 Task: Find connections with filter location La Sierpe with filter topic #creativitywith filter profile language Spanish with filter current company Luxoft with filter school Easwari Engineering College(SRM Group) with filter industry Tobacco Manufacturing with filter service category Web Design with filter keywords title Overseer
Action: Mouse moved to (569, 76)
Screenshot: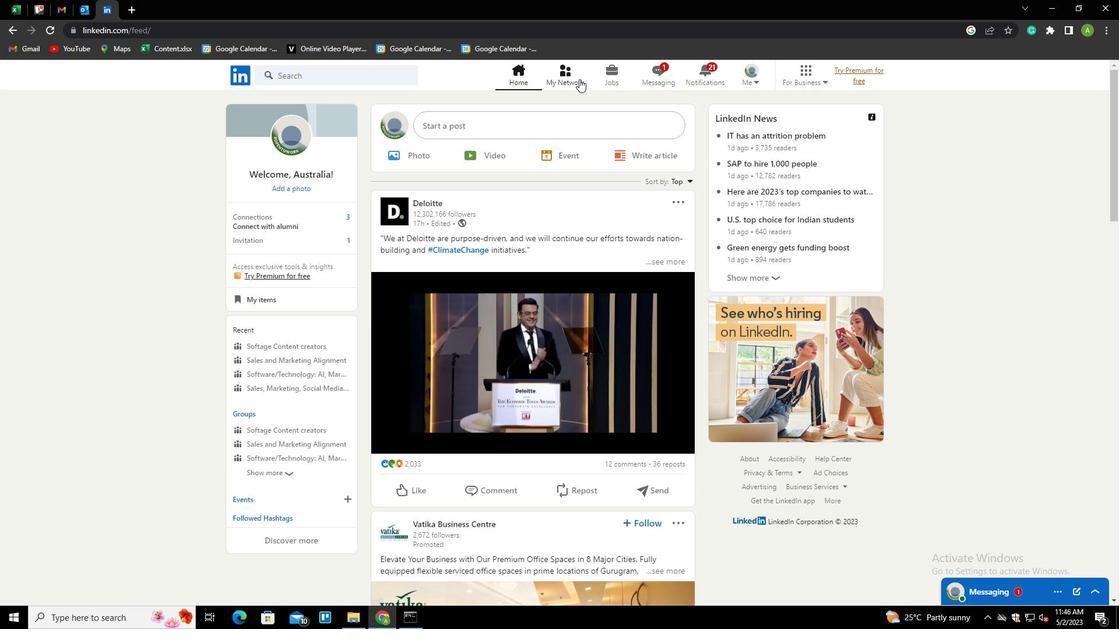 
Action: Mouse pressed left at (569, 76)
Screenshot: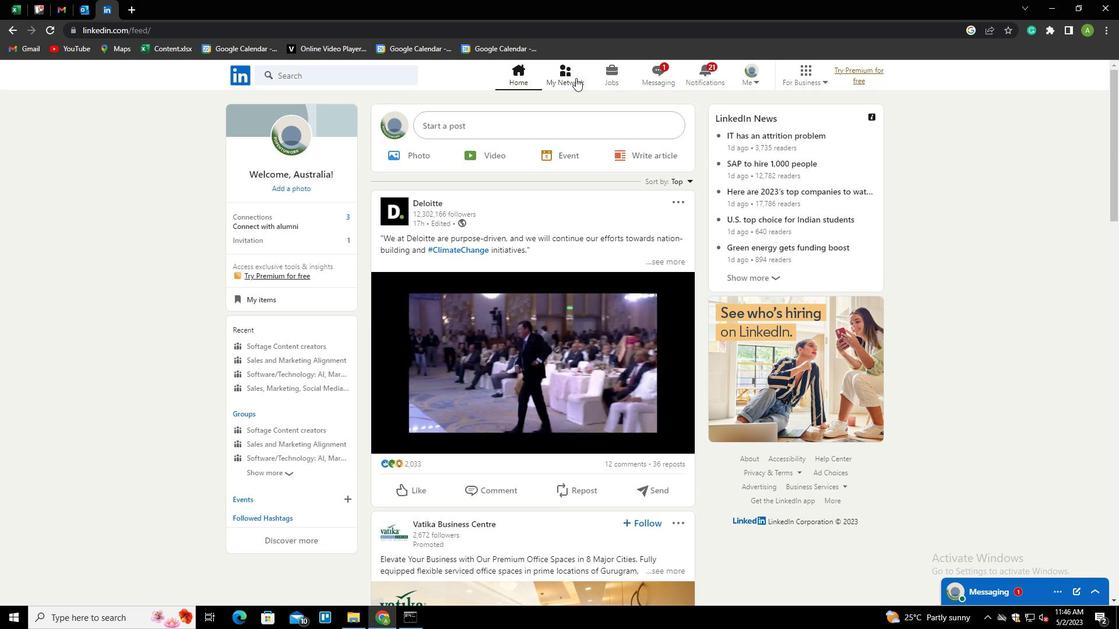 
Action: Mouse moved to (310, 135)
Screenshot: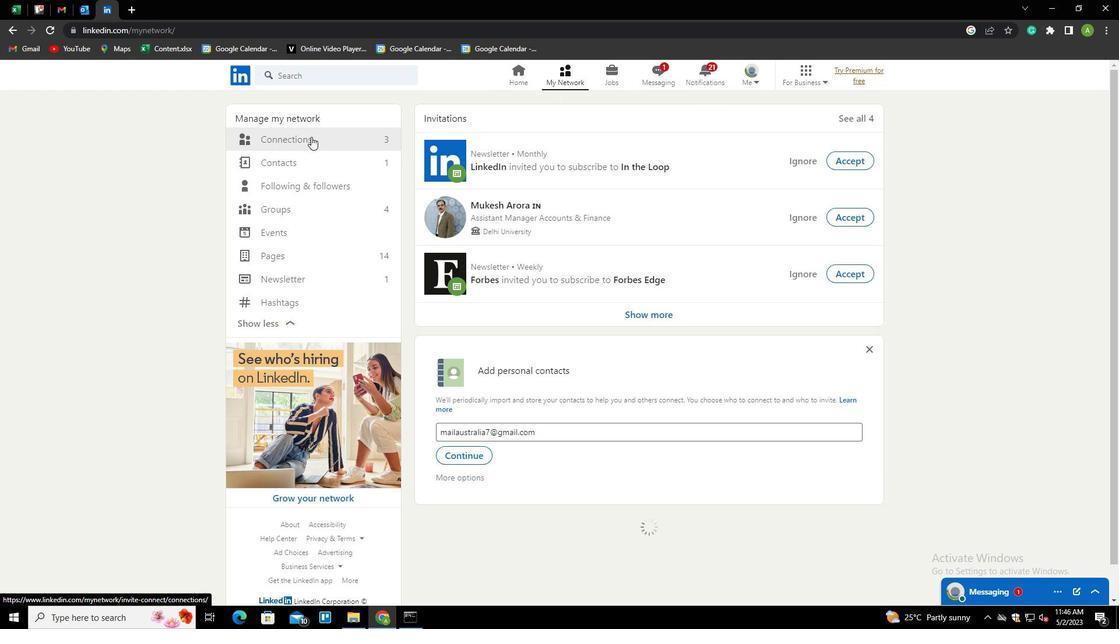 
Action: Mouse pressed left at (310, 135)
Screenshot: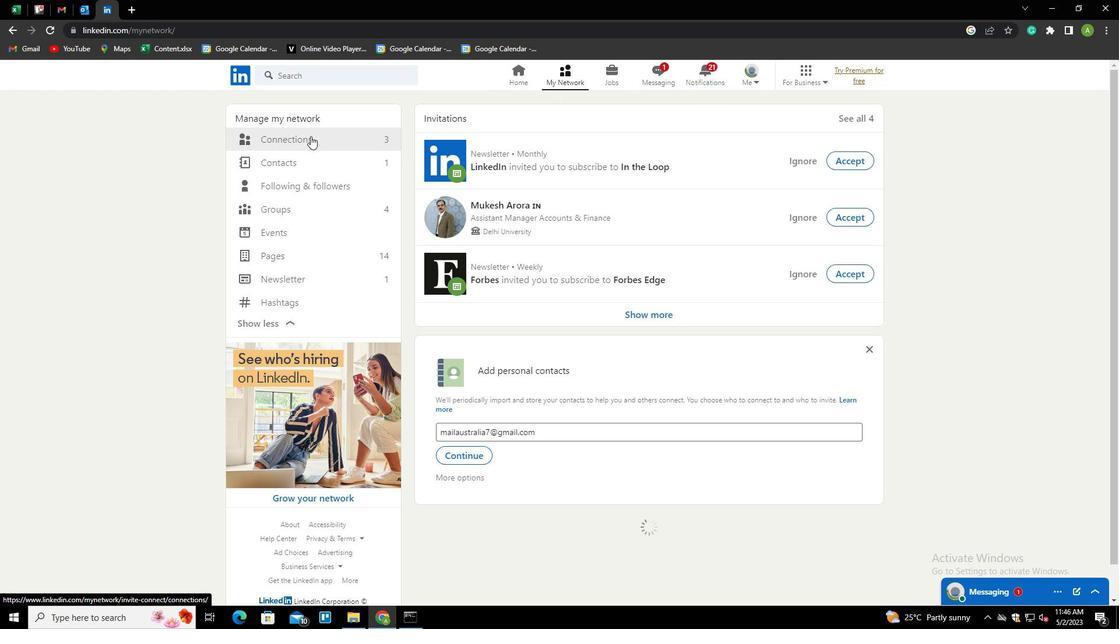 
Action: Mouse moved to (655, 138)
Screenshot: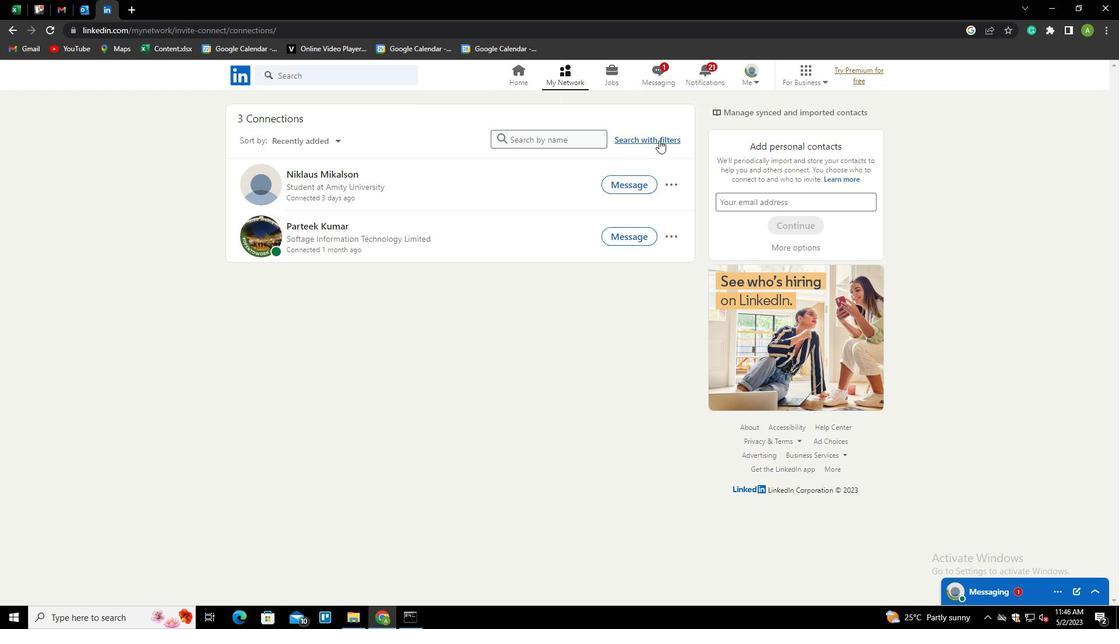 
Action: Mouse pressed left at (655, 138)
Screenshot: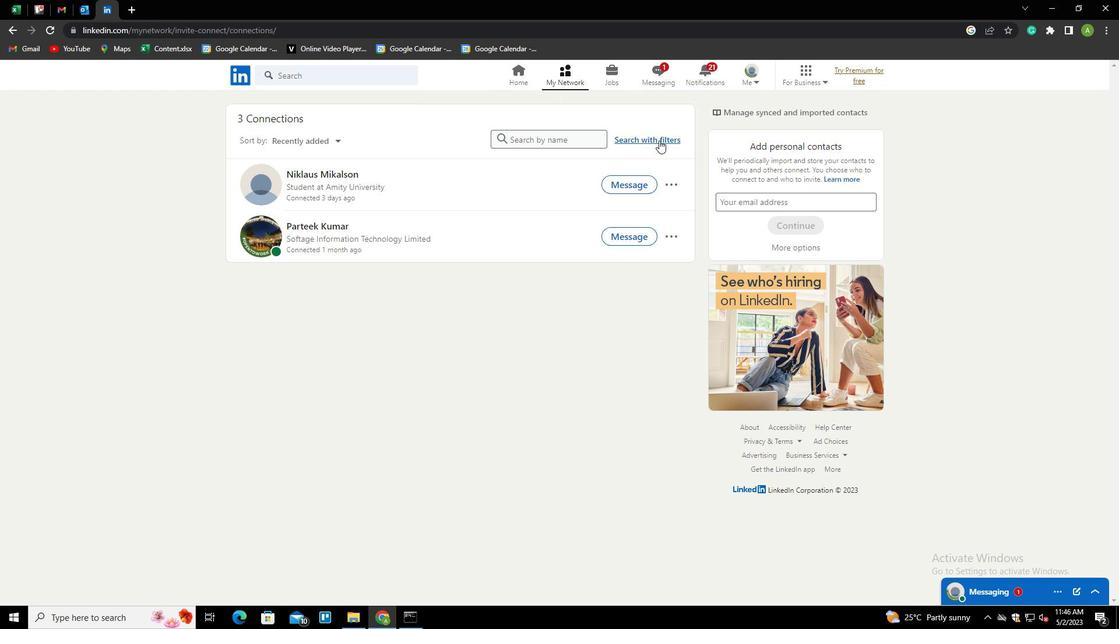 
Action: Mouse moved to (591, 104)
Screenshot: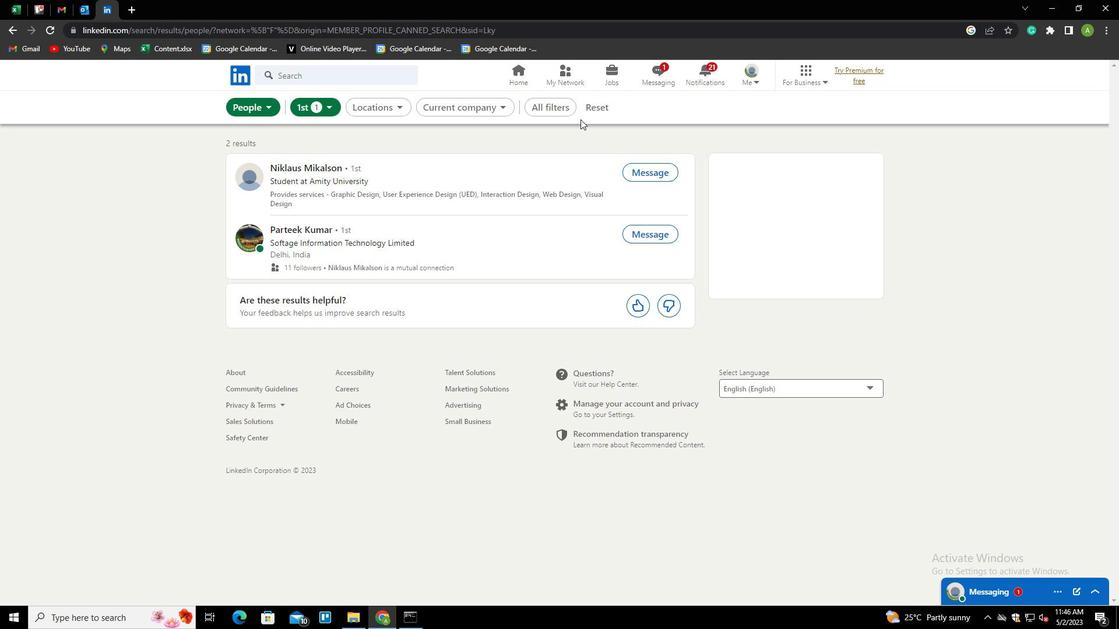 
Action: Mouse pressed left at (591, 104)
Screenshot: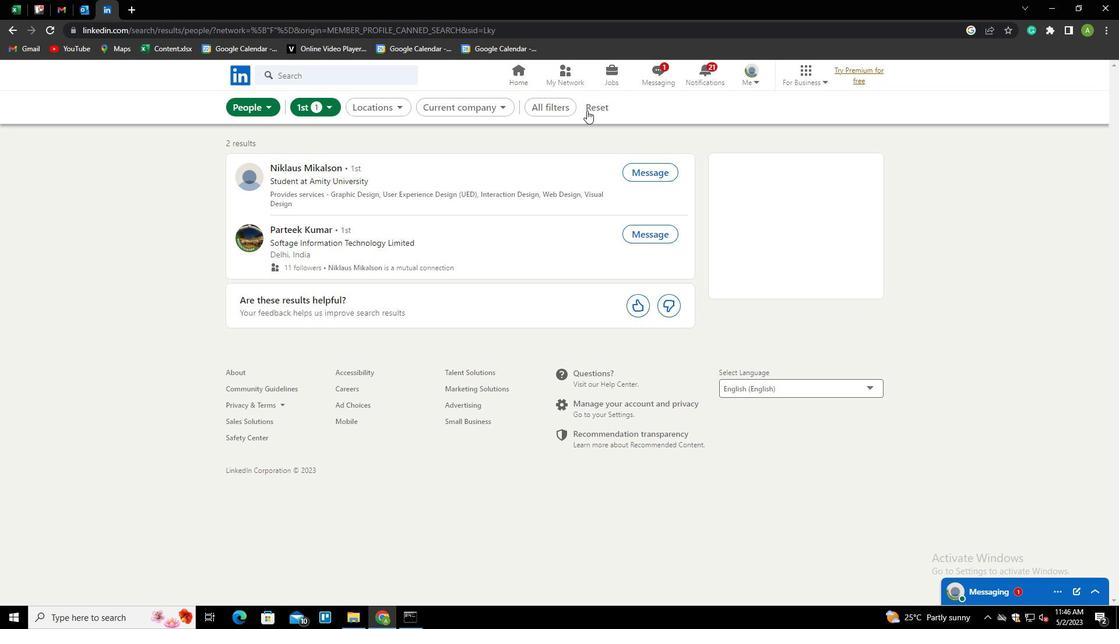 
Action: Mouse moved to (567, 107)
Screenshot: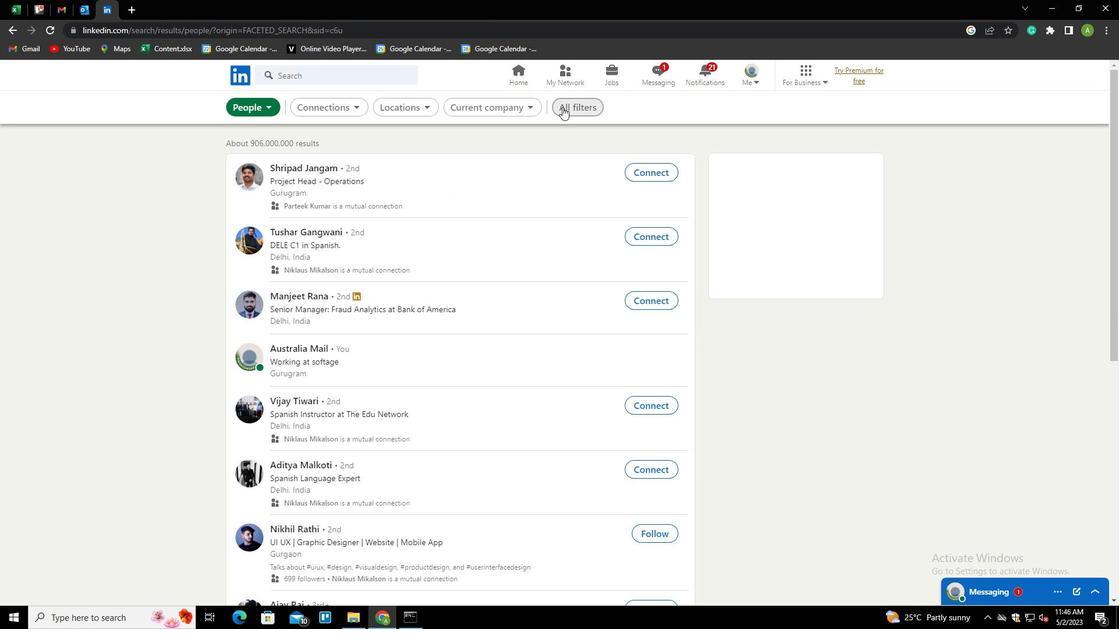 
Action: Mouse pressed left at (567, 107)
Screenshot: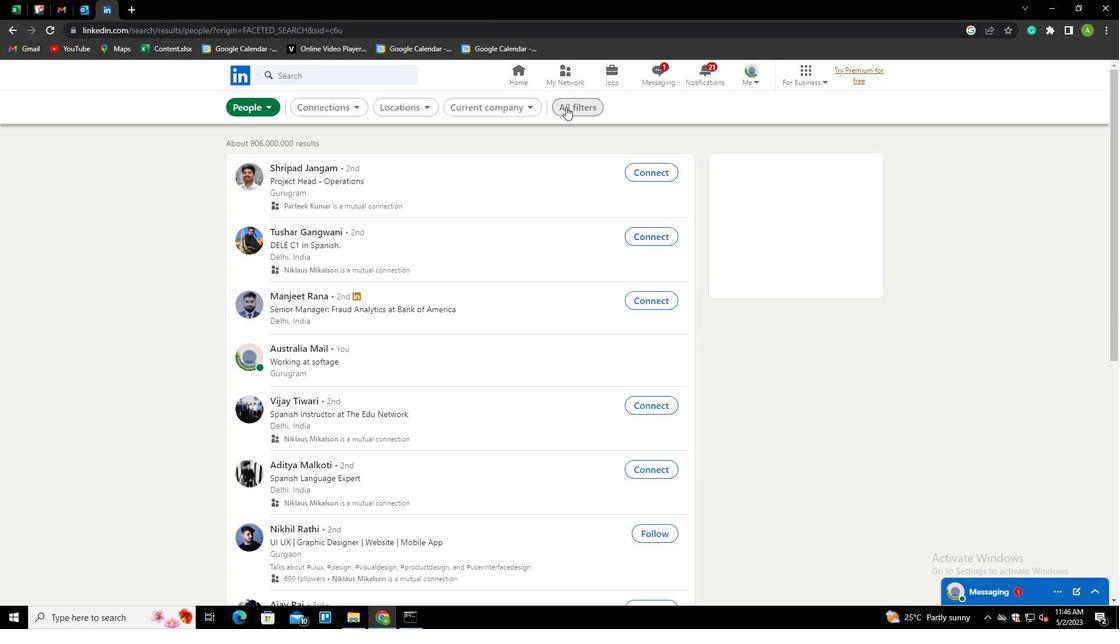 
Action: Mouse moved to (957, 296)
Screenshot: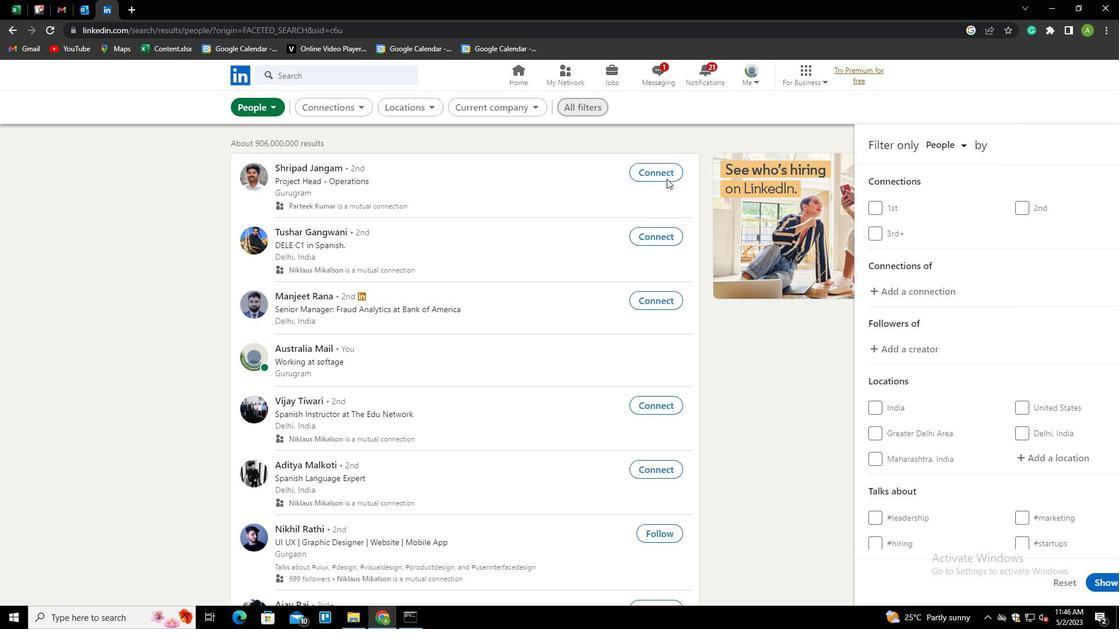 
Action: Mouse scrolled (957, 296) with delta (0, 0)
Screenshot: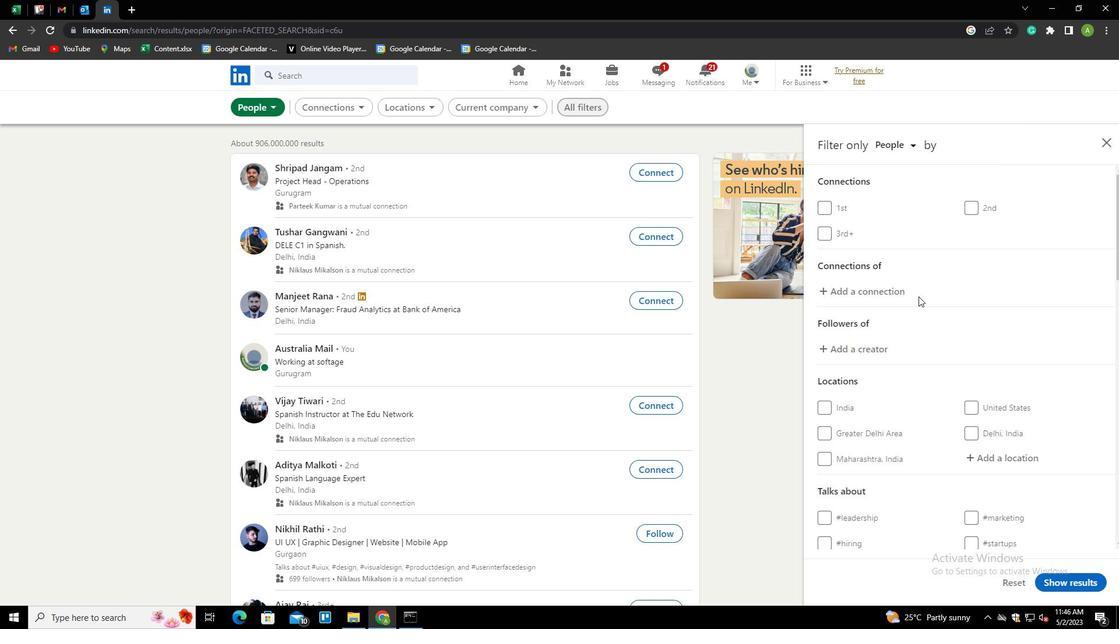 
Action: Mouse scrolled (957, 296) with delta (0, 0)
Screenshot: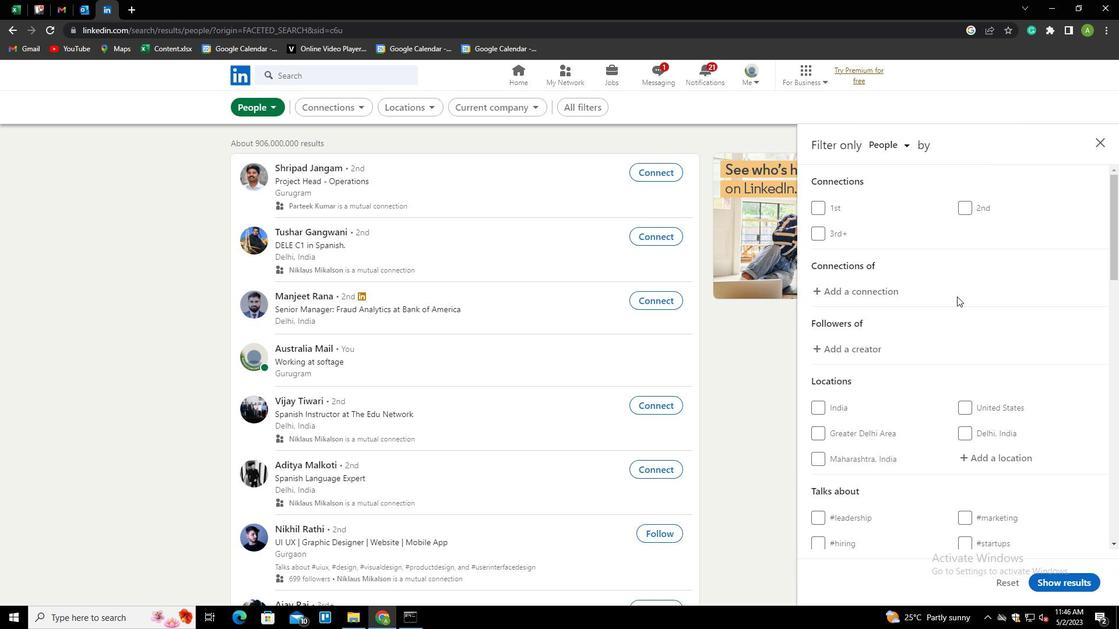 
Action: Mouse scrolled (957, 296) with delta (0, 0)
Screenshot: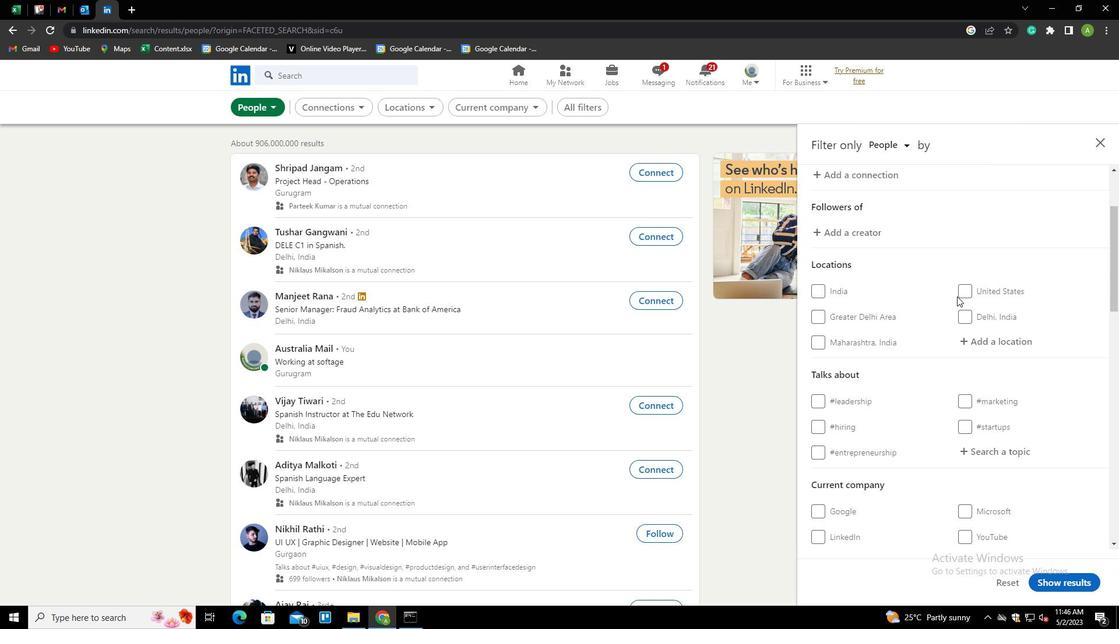 
Action: Mouse moved to (980, 281)
Screenshot: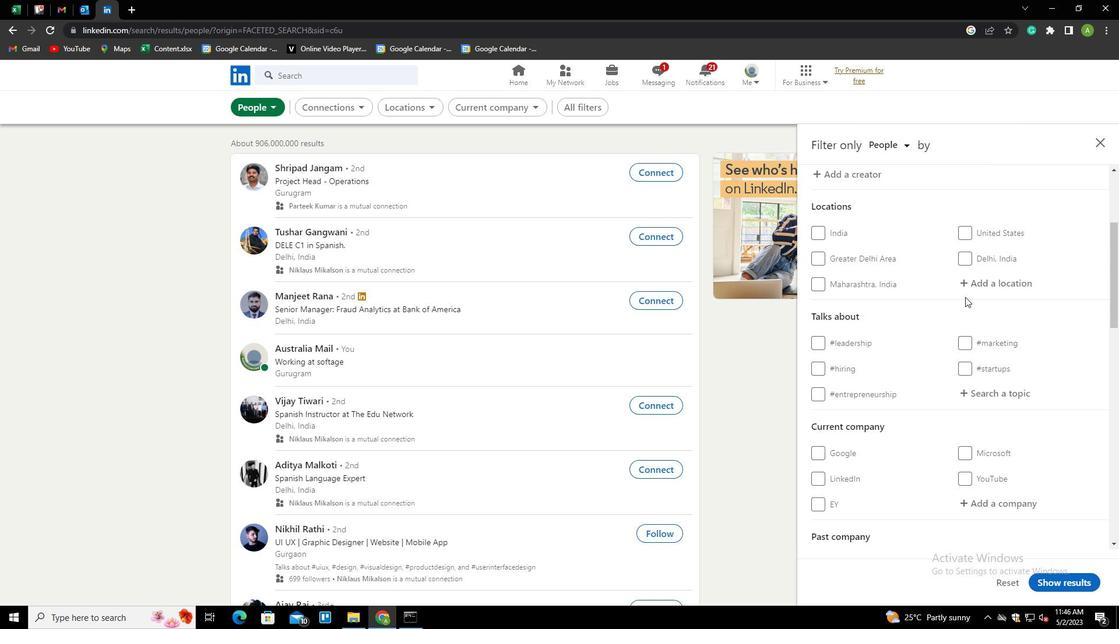 
Action: Mouse pressed left at (980, 281)
Screenshot: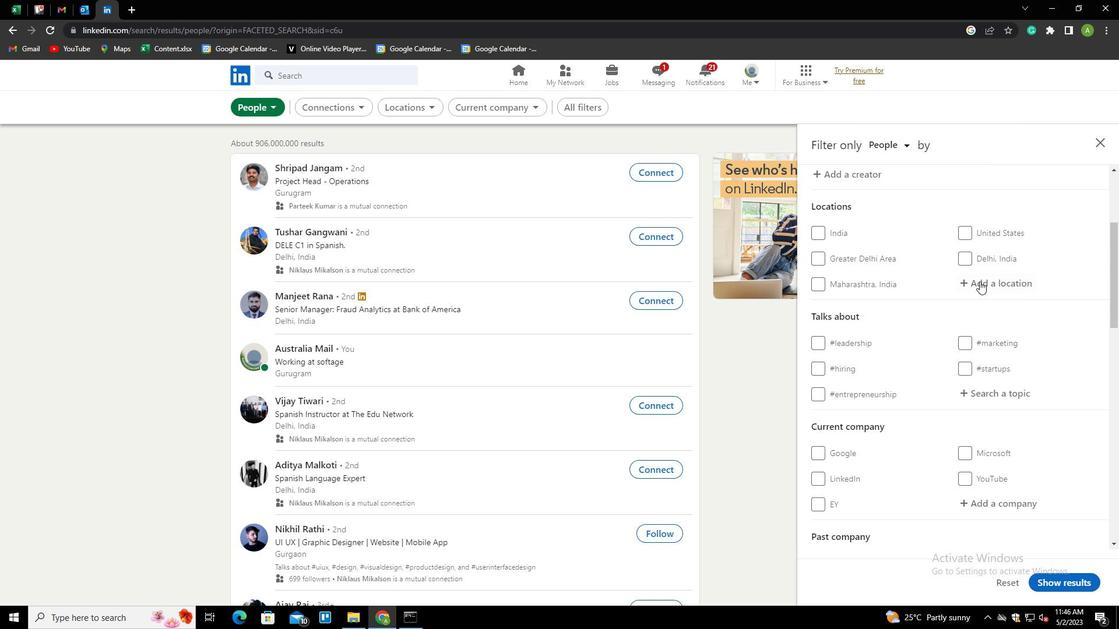 
Action: Key pressed <Key.shift>LA<Key.space><Key.shift>SIERPE<Key.down><Key.down><Key.enter>
Screenshot: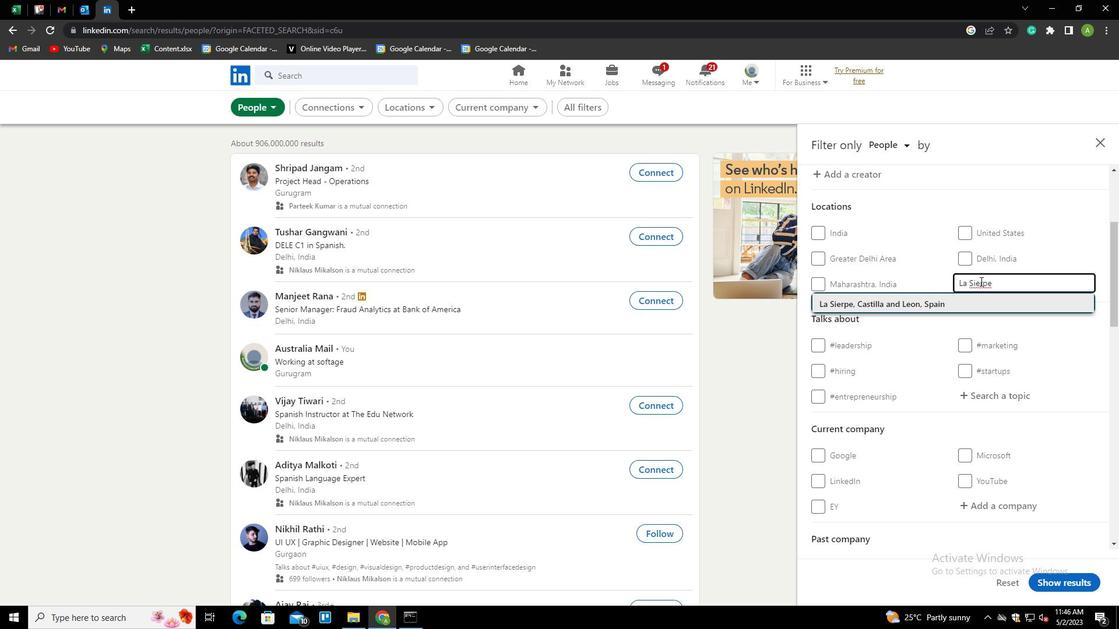 
Action: Mouse scrolled (980, 281) with delta (0, 0)
Screenshot: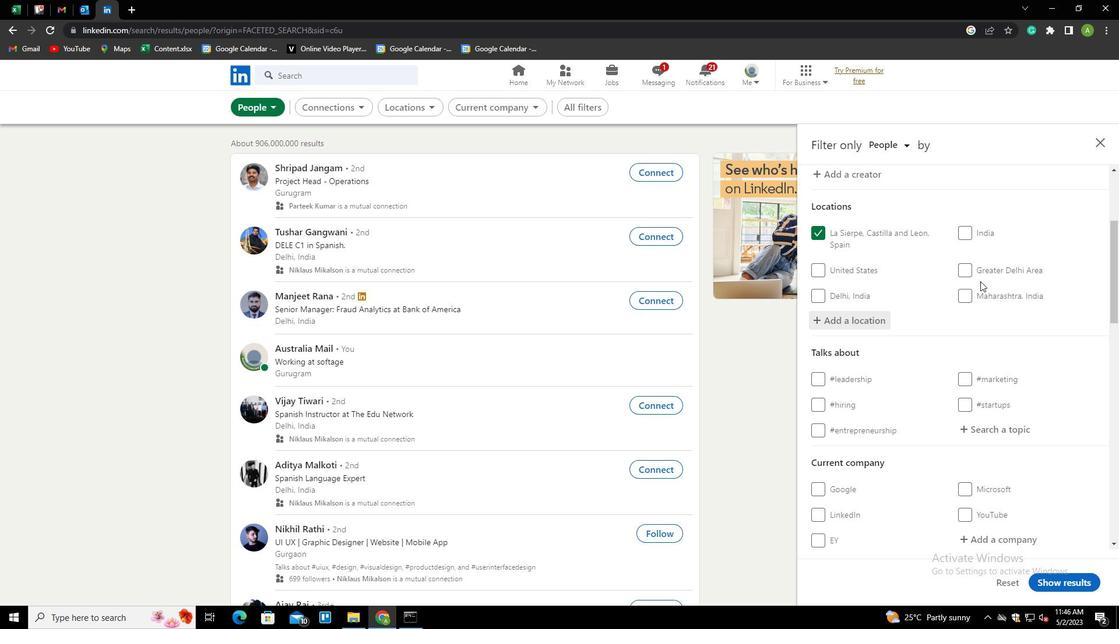 
Action: Mouse scrolled (980, 281) with delta (0, 0)
Screenshot: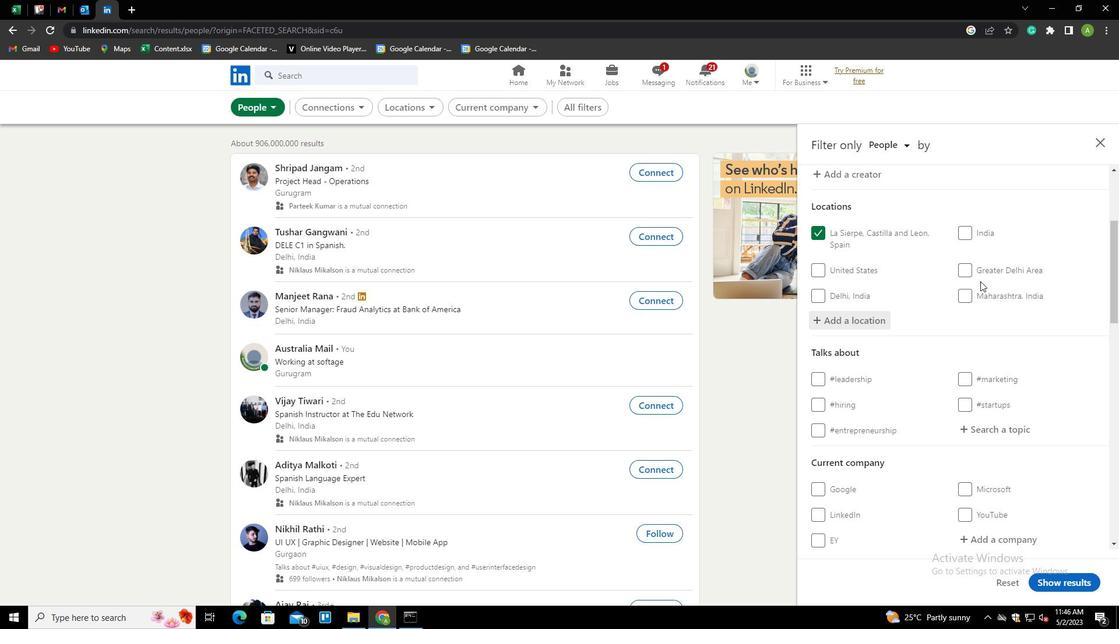 
Action: Mouse scrolled (980, 281) with delta (0, 0)
Screenshot: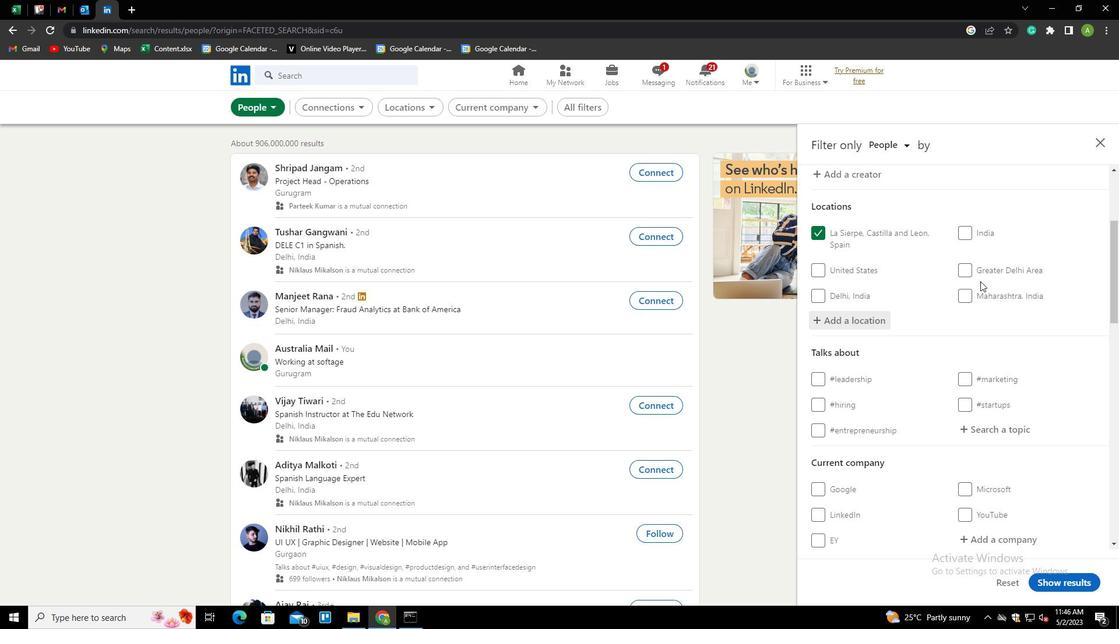 
Action: Mouse moved to (978, 257)
Screenshot: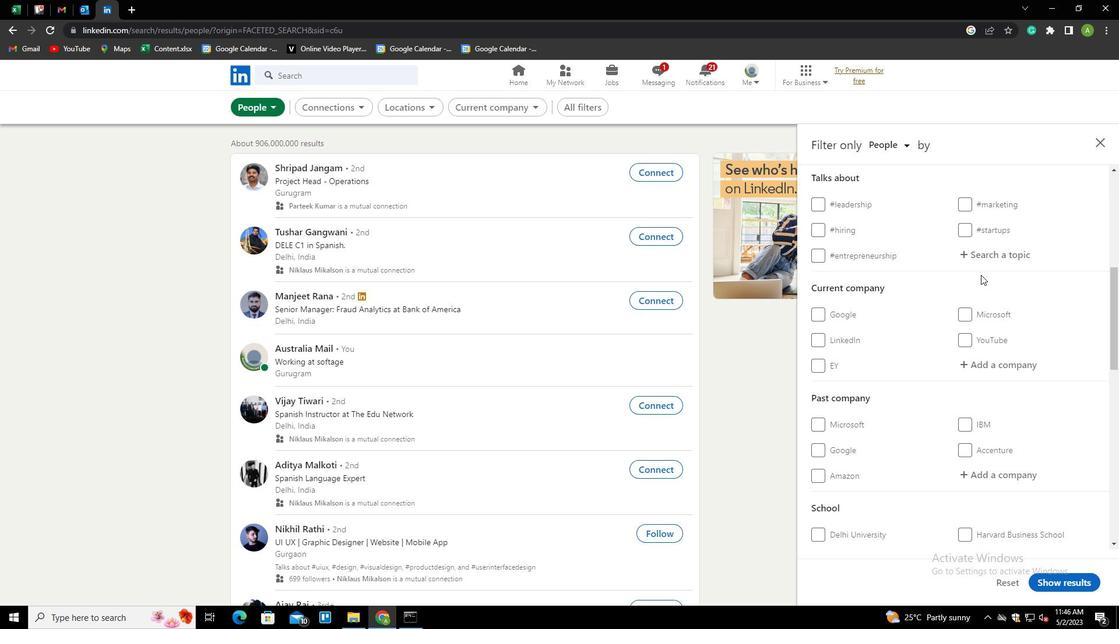 
Action: Mouse pressed left at (978, 257)
Screenshot: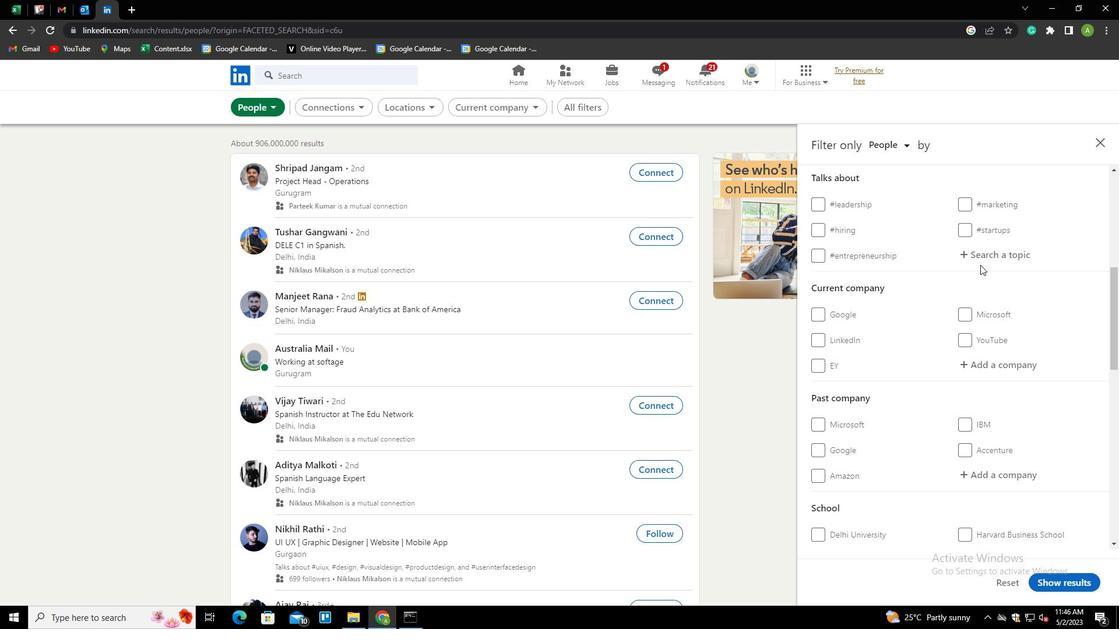 
Action: Key pressed CREATIVITY<Key.down><Key.enter>
Screenshot: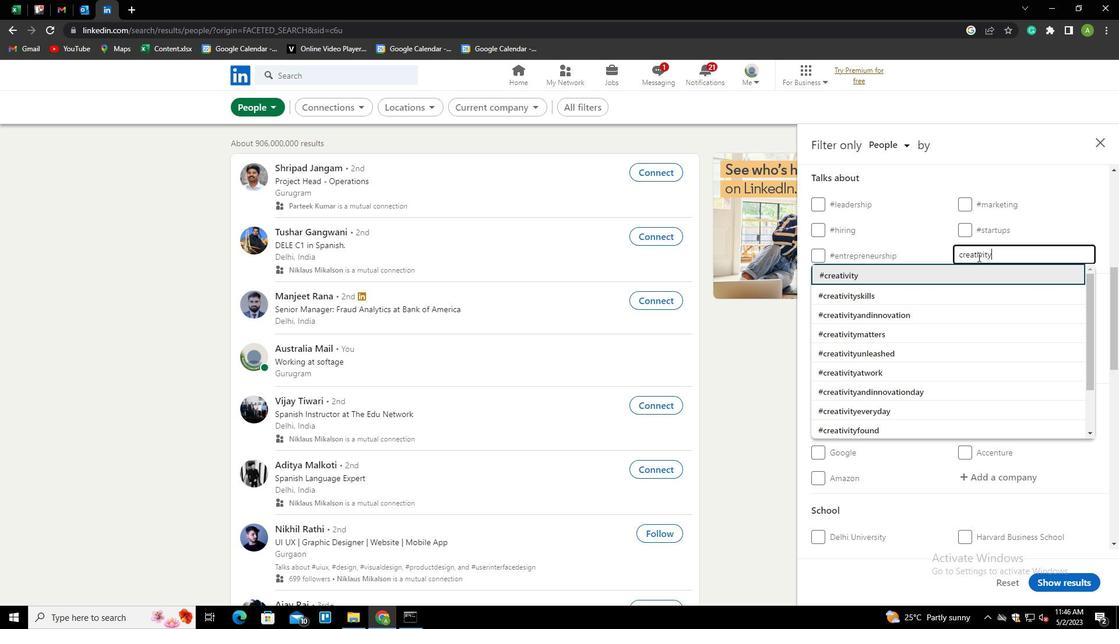 
Action: Mouse scrolled (978, 256) with delta (0, 0)
Screenshot: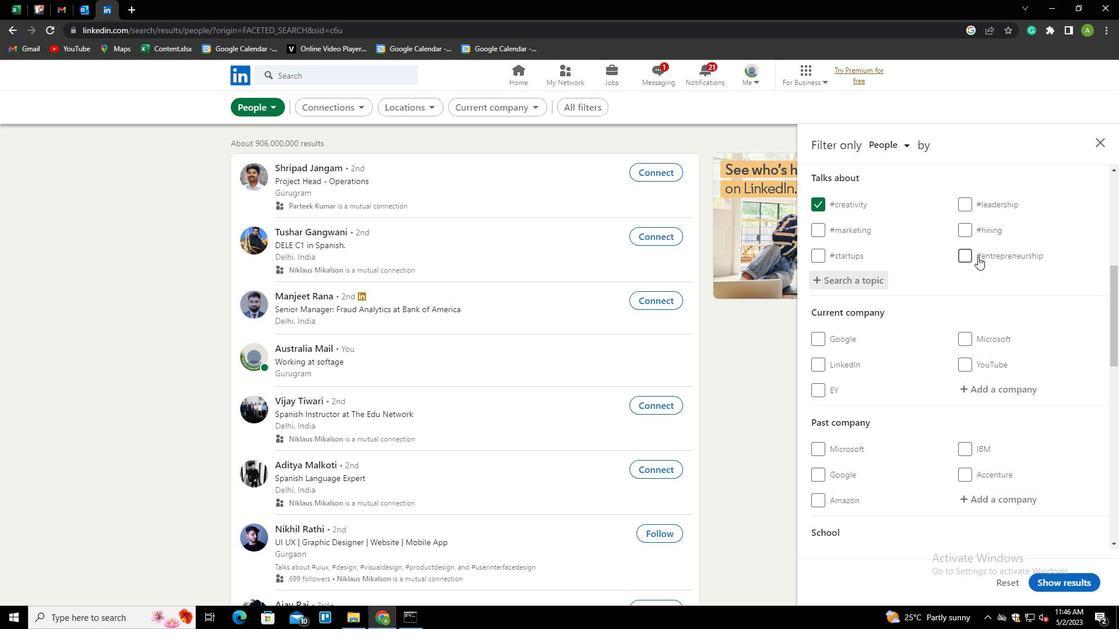 
Action: Mouse scrolled (978, 256) with delta (0, 0)
Screenshot: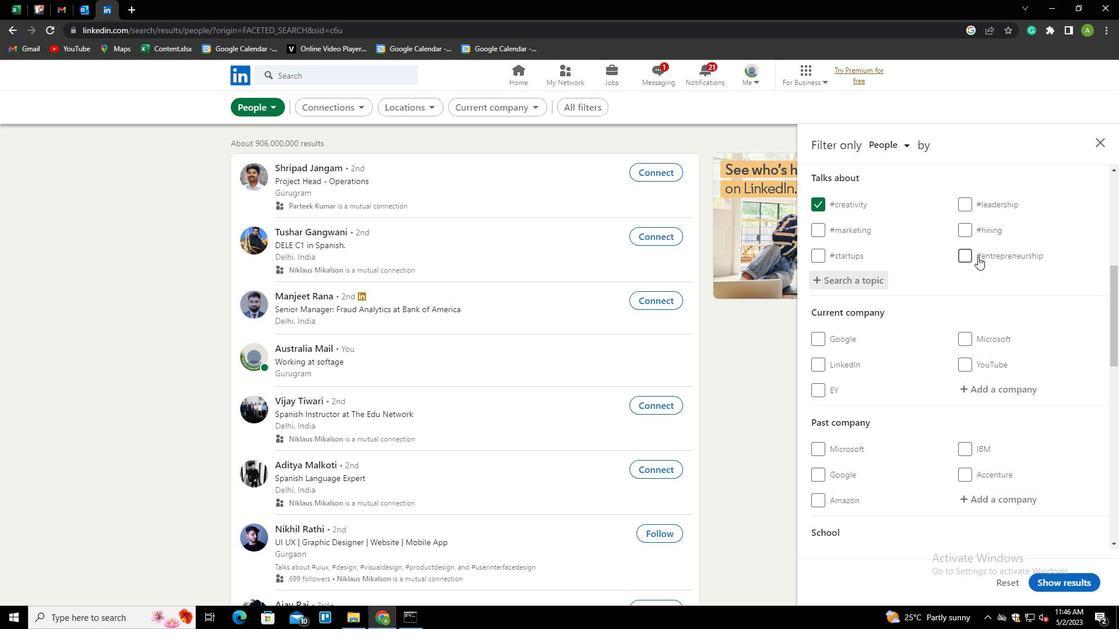 
Action: Mouse scrolled (978, 256) with delta (0, 0)
Screenshot: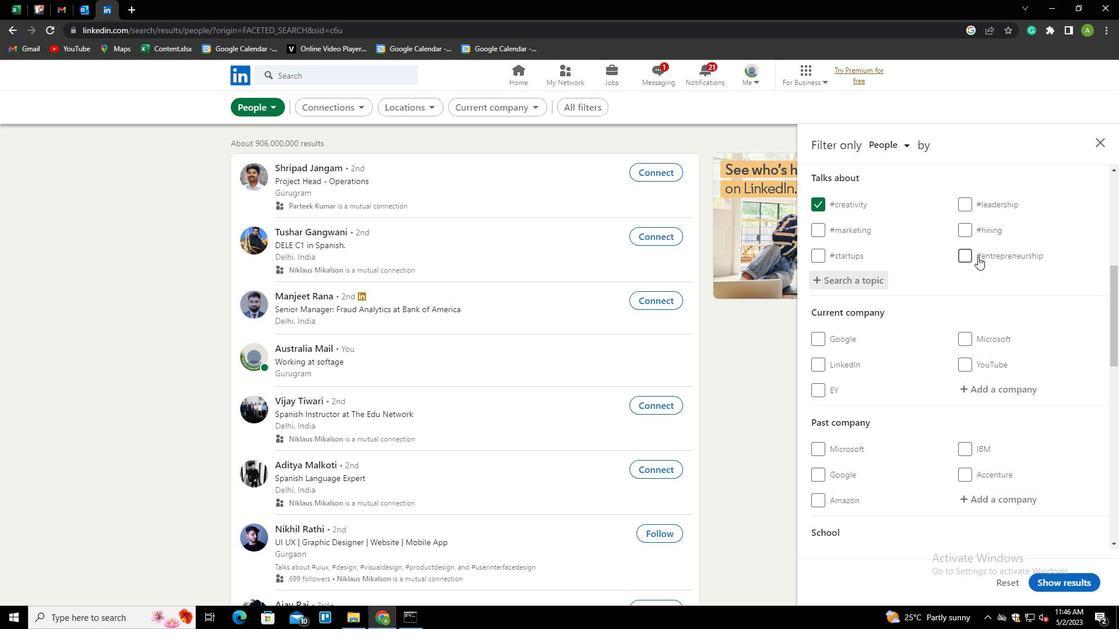
Action: Mouse scrolled (978, 256) with delta (0, 0)
Screenshot: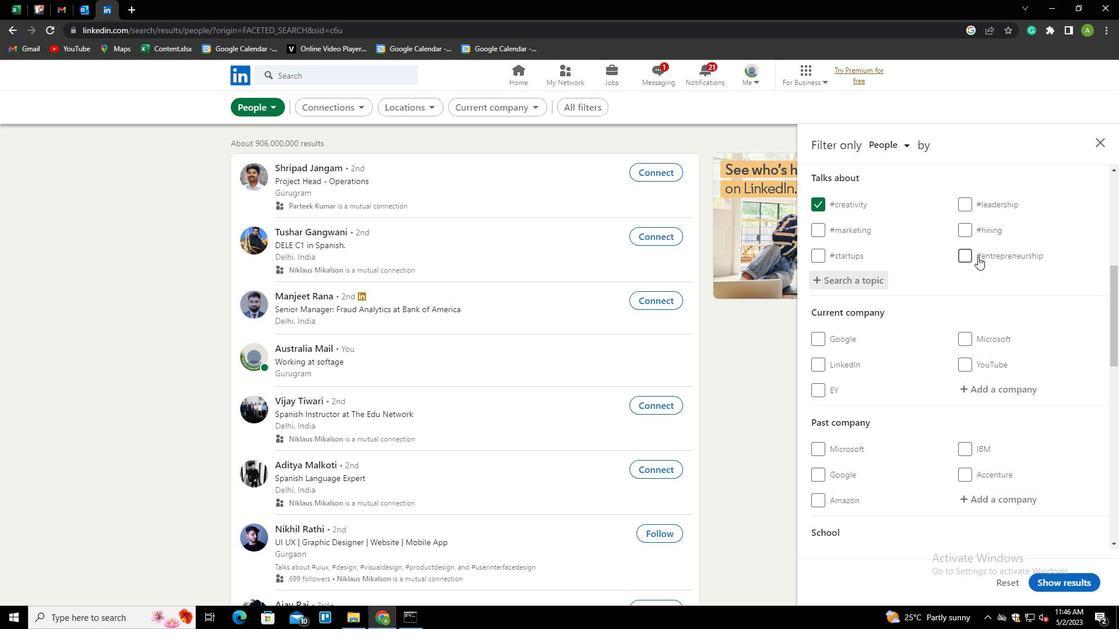 
Action: Mouse scrolled (978, 256) with delta (0, 0)
Screenshot: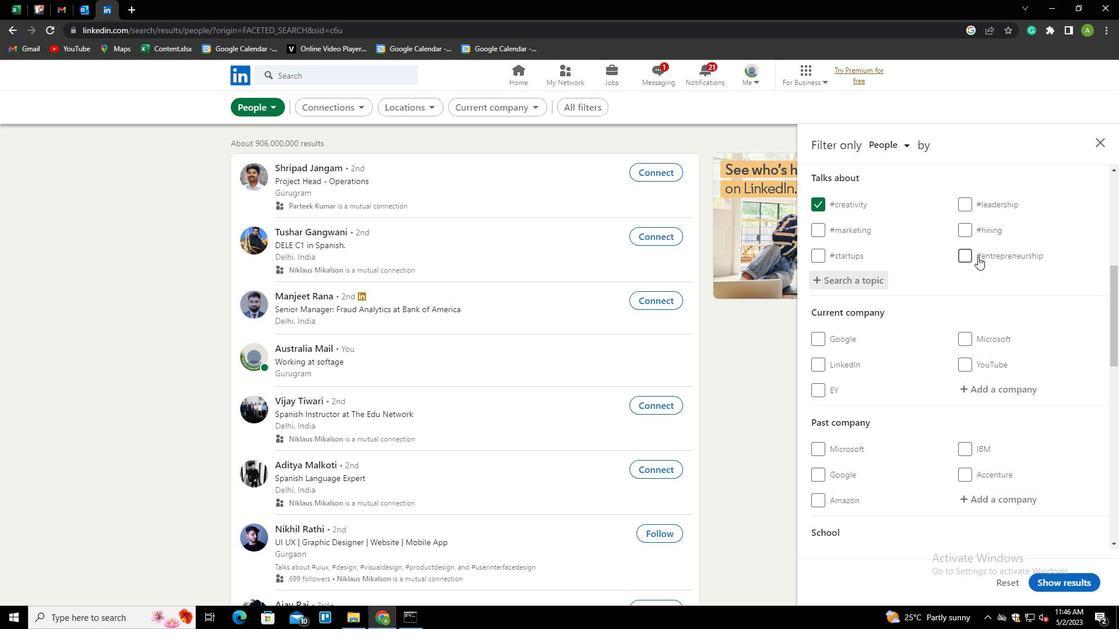 
Action: Mouse scrolled (978, 256) with delta (0, 0)
Screenshot: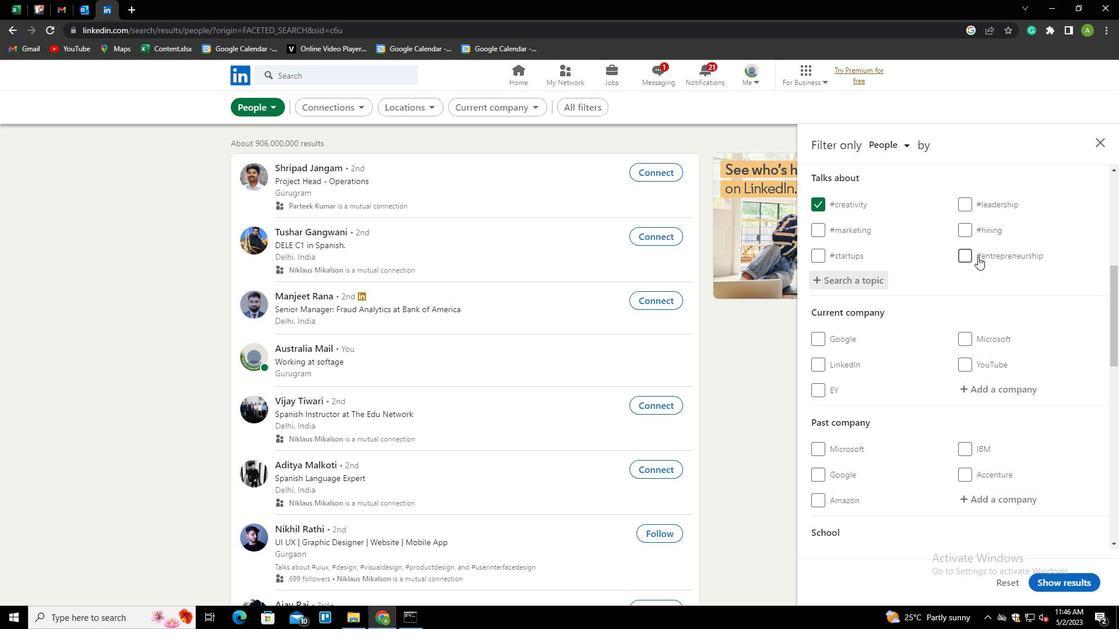 
Action: Mouse scrolled (978, 256) with delta (0, 0)
Screenshot: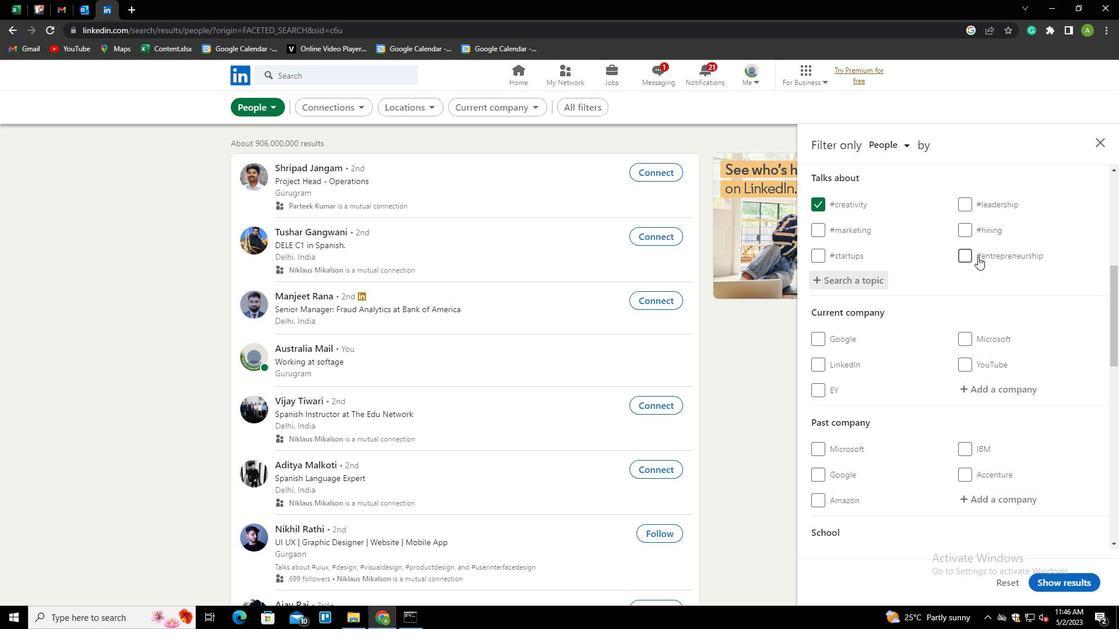 
Action: Mouse scrolled (978, 256) with delta (0, 0)
Screenshot: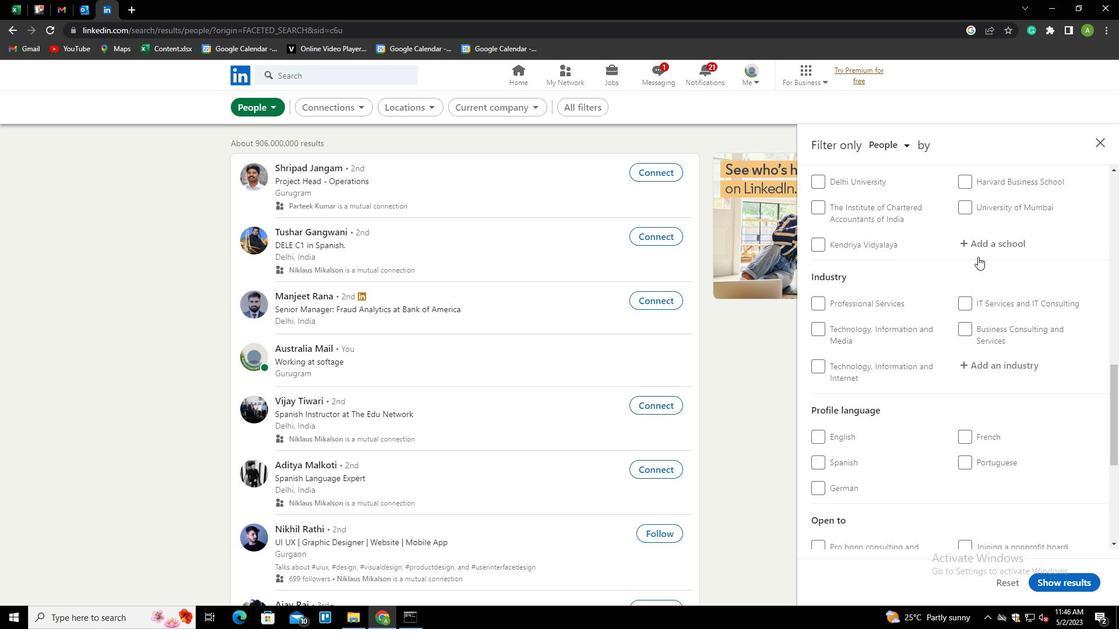 
Action: Mouse scrolled (978, 256) with delta (0, 0)
Screenshot: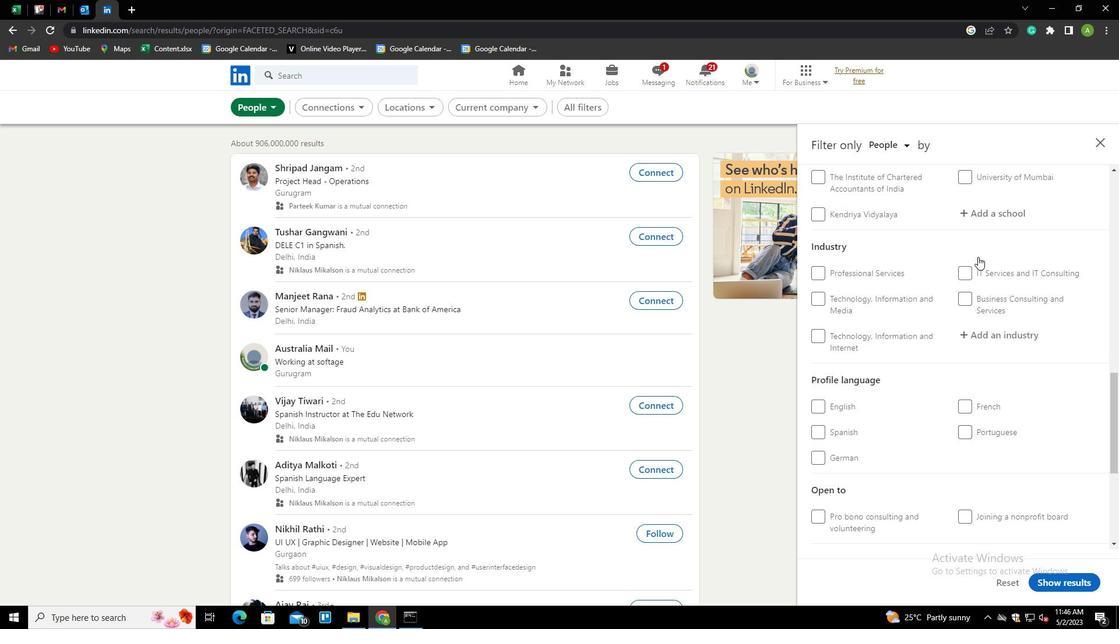 
Action: Mouse scrolled (978, 256) with delta (0, 0)
Screenshot: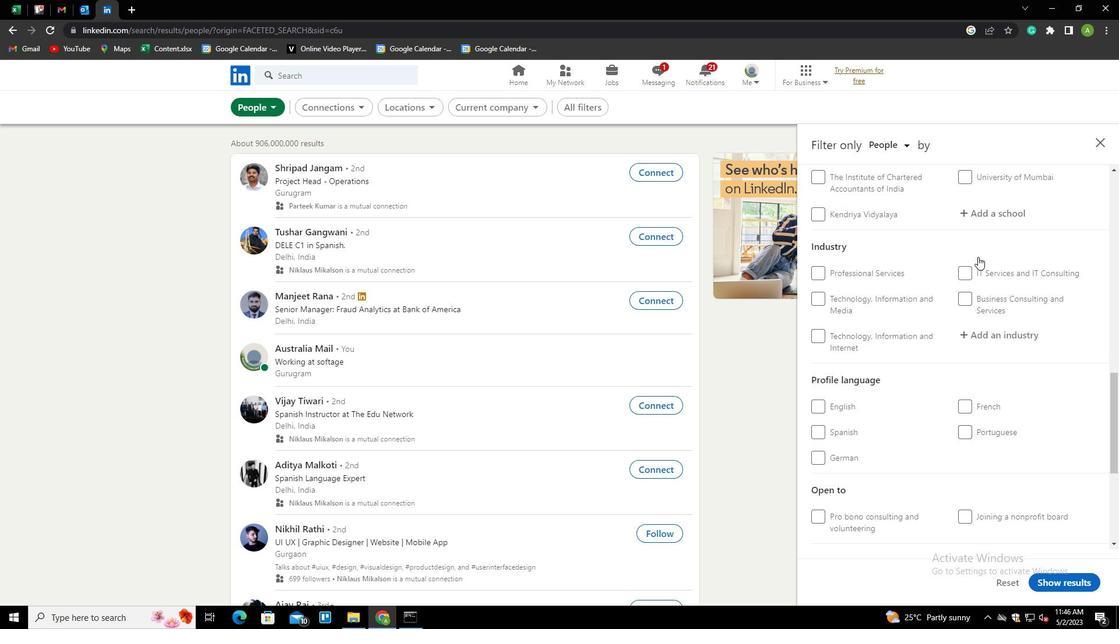 
Action: Mouse scrolled (978, 256) with delta (0, 0)
Screenshot: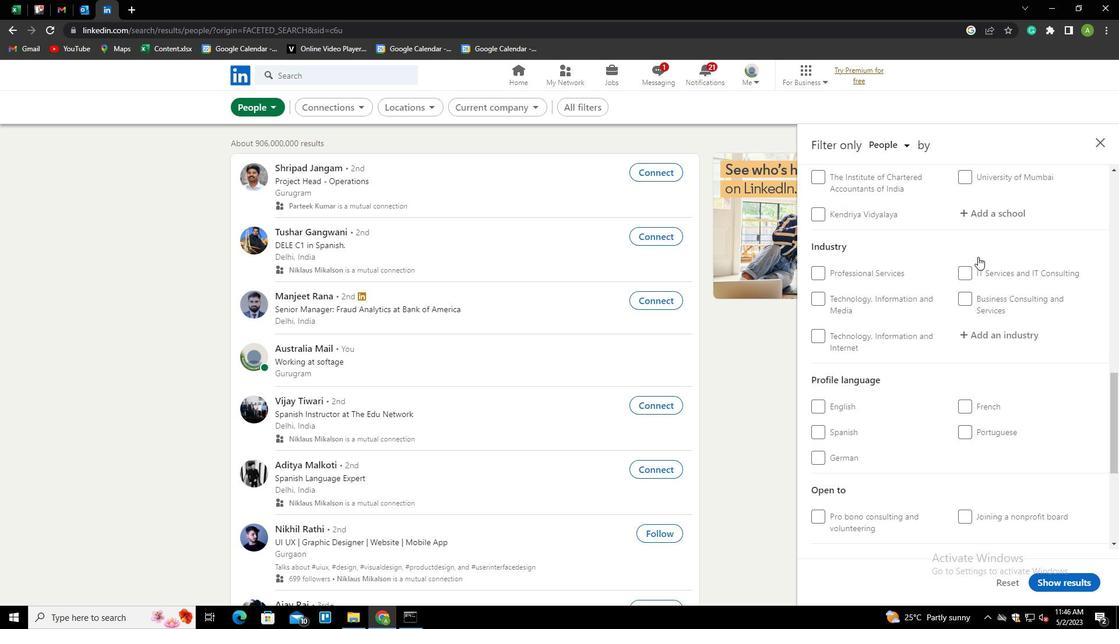 
Action: Mouse moved to (823, 197)
Screenshot: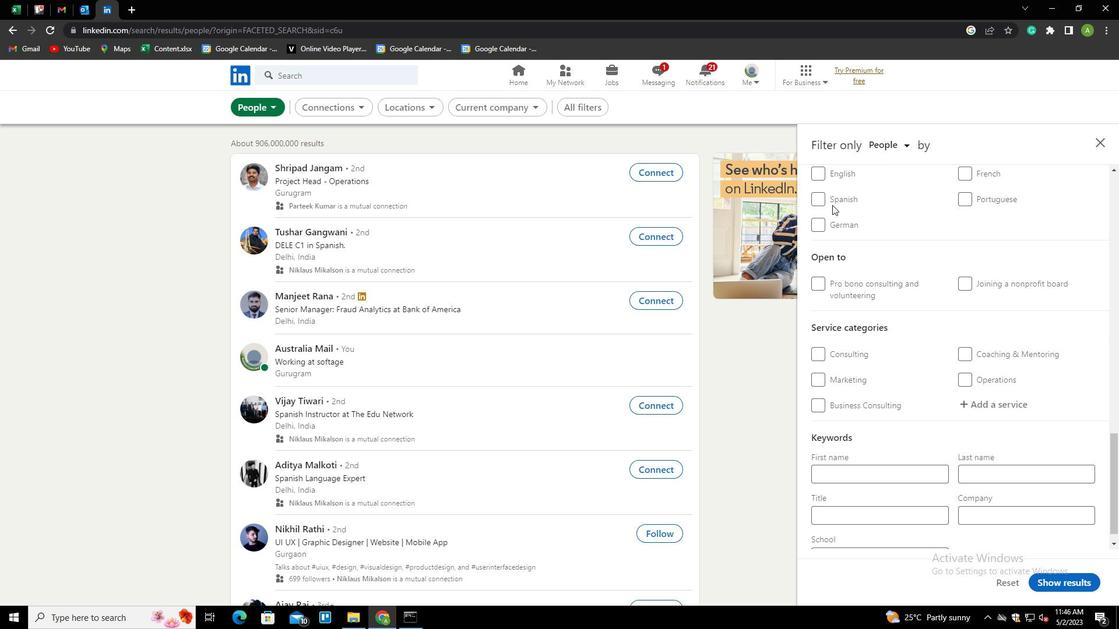 
Action: Mouse pressed left at (823, 197)
Screenshot: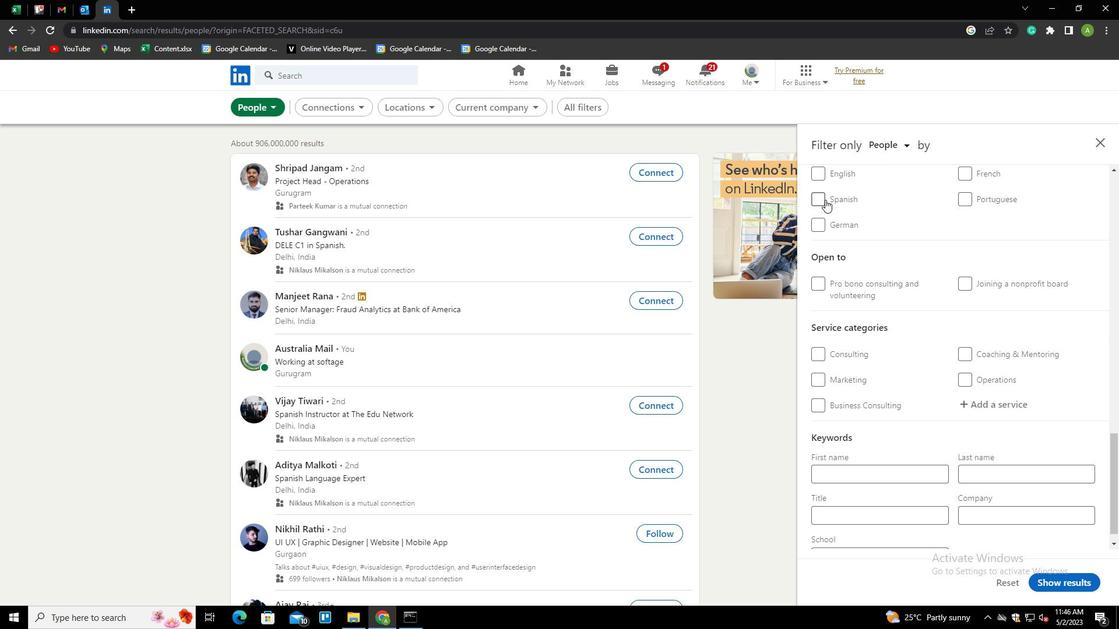
Action: Mouse moved to (977, 259)
Screenshot: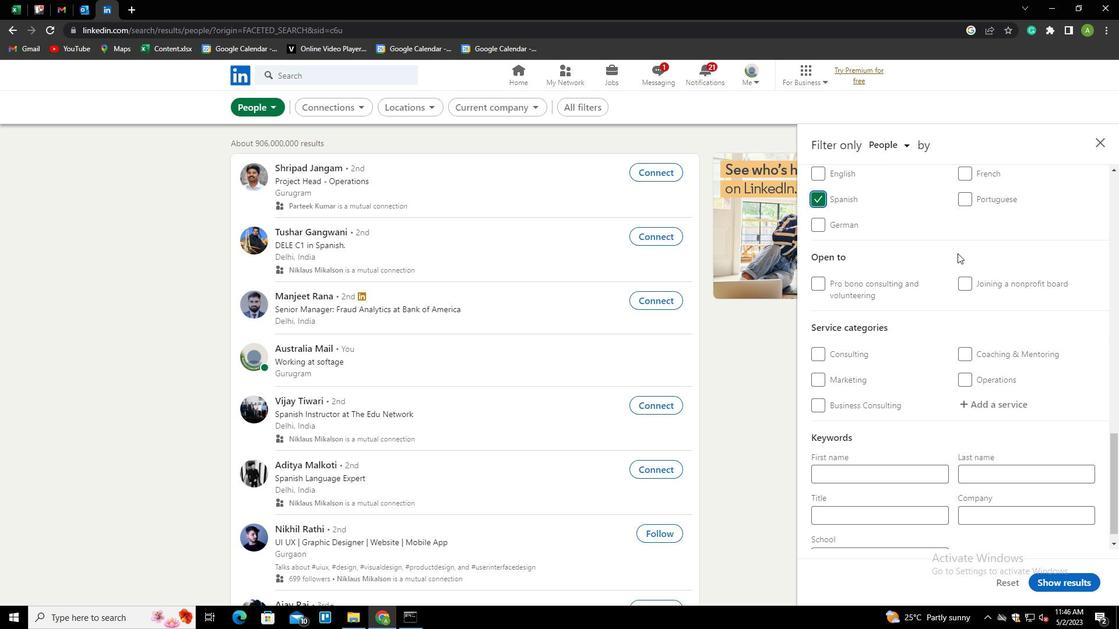 
Action: Mouse scrolled (977, 260) with delta (0, 0)
Screenshot: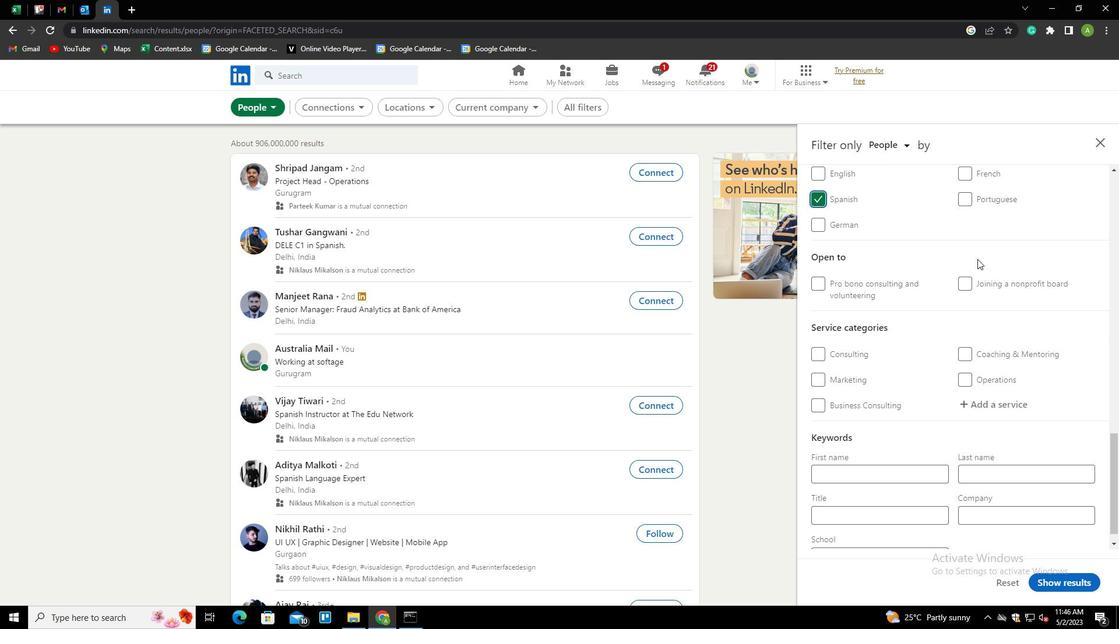 
Action: Mouse scrolled (977, 260) with delta (0, 0)
Screenshot: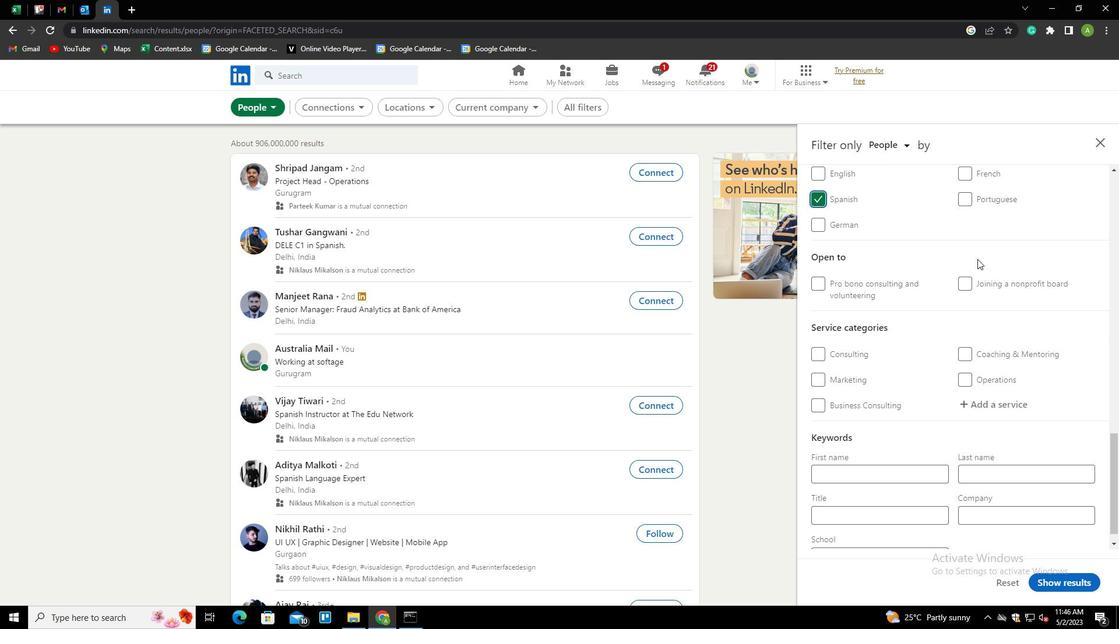
Action: Mouse scrolled (977, 260) with delta (0, 0)
Screenshot: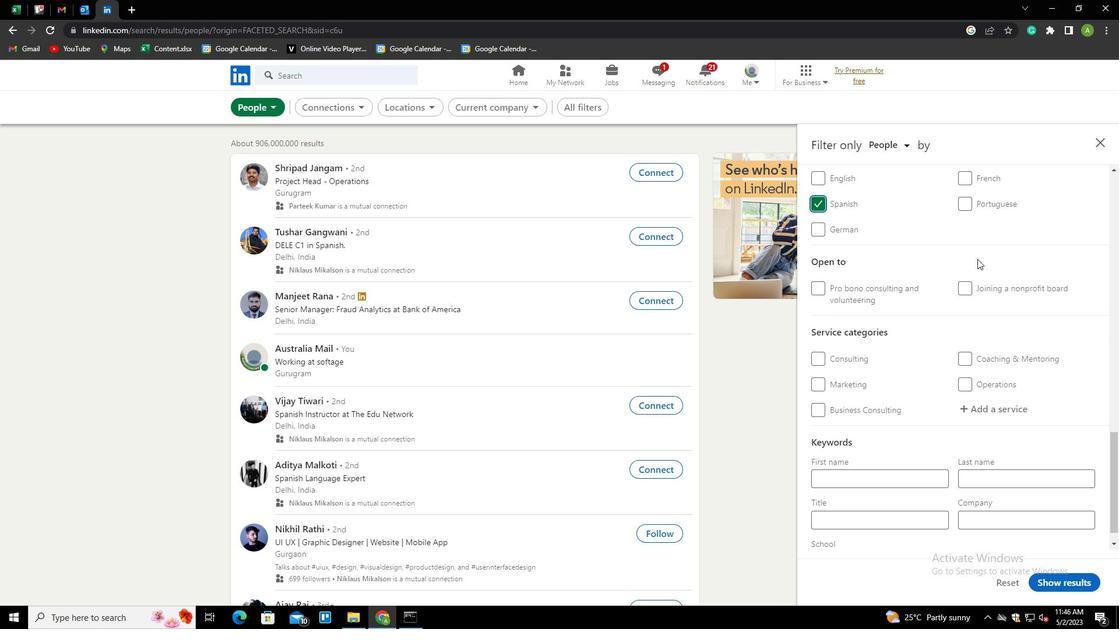 
Action: Mouse scrolled (977, 260) with delta (0, 0)
Screenshot: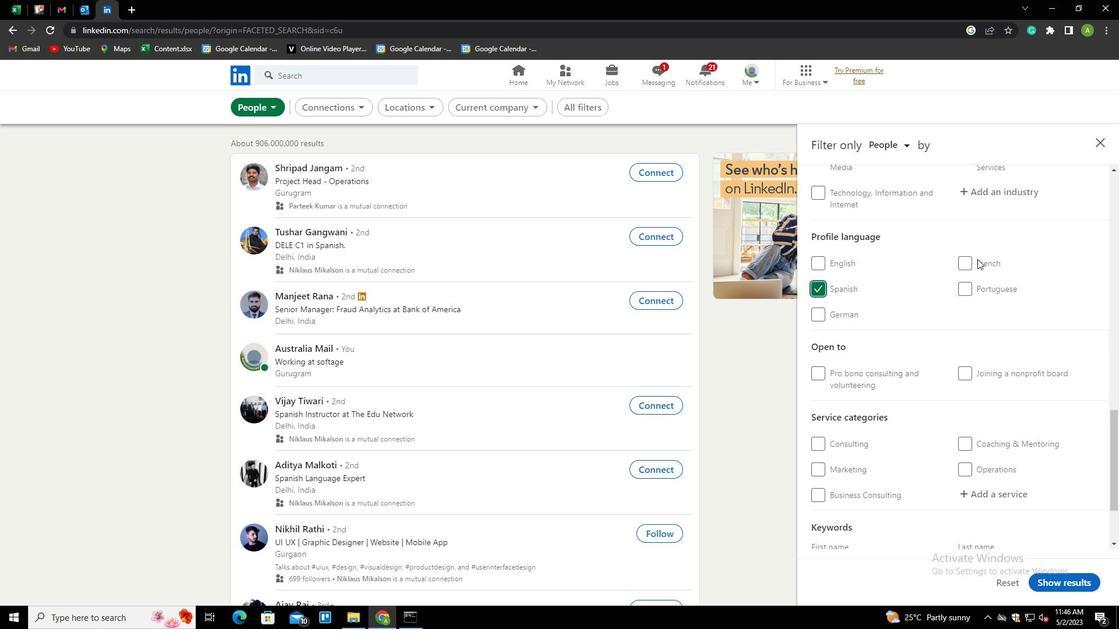 
Action: Mouse scrolled (977, 260) with delta (0, 0)
Screenshot: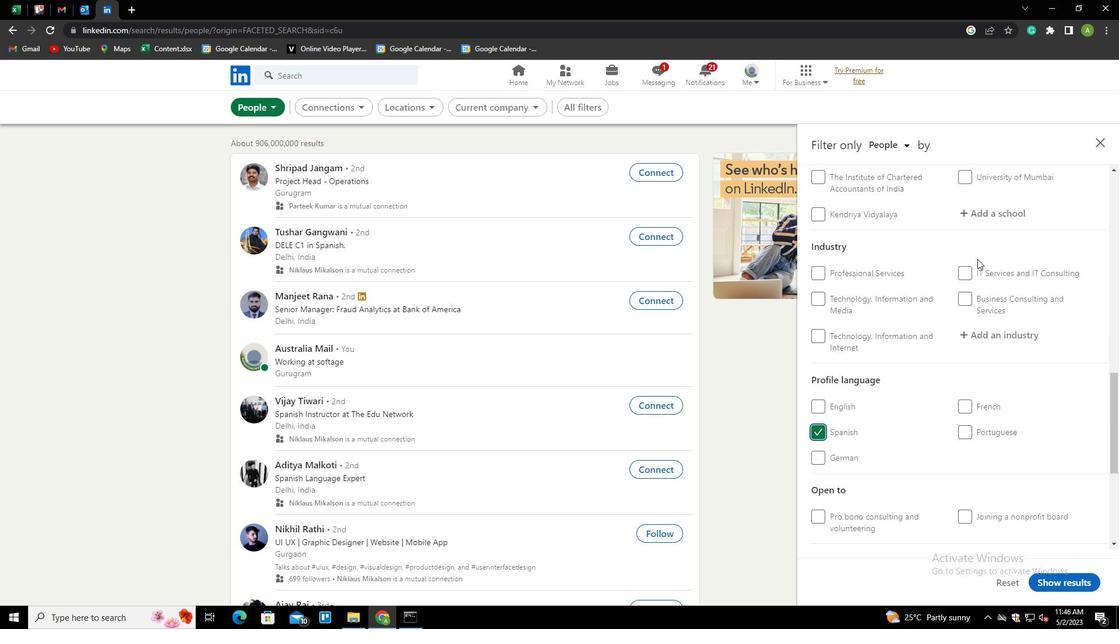 
Action: Mouse scrolled (977, 260) with delta (0, 0)
Screenshot: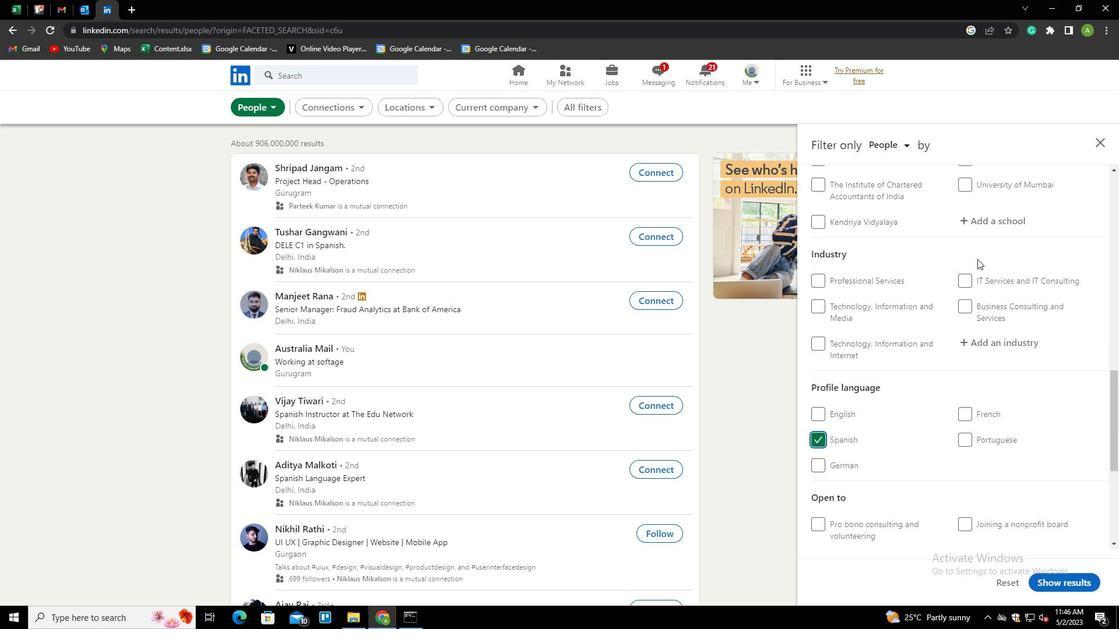 
Action: Mouse scrolled (977, 260) with delta (0, 0)
Screenshot: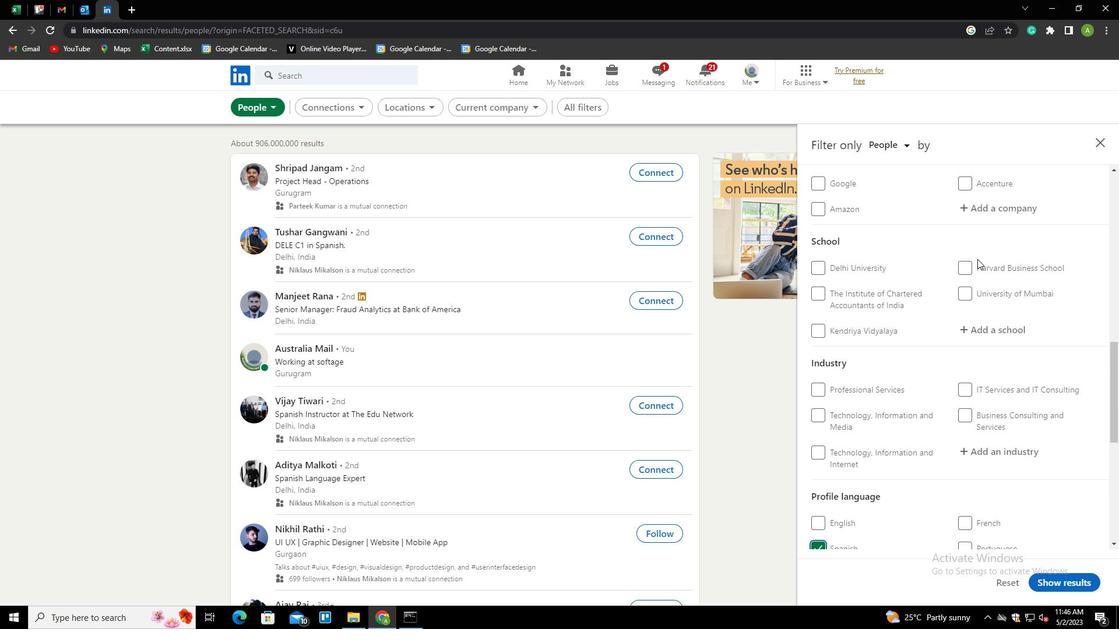 
Action: Mouse scrolled (977, 260) with delta (0, 0)
Screenshot: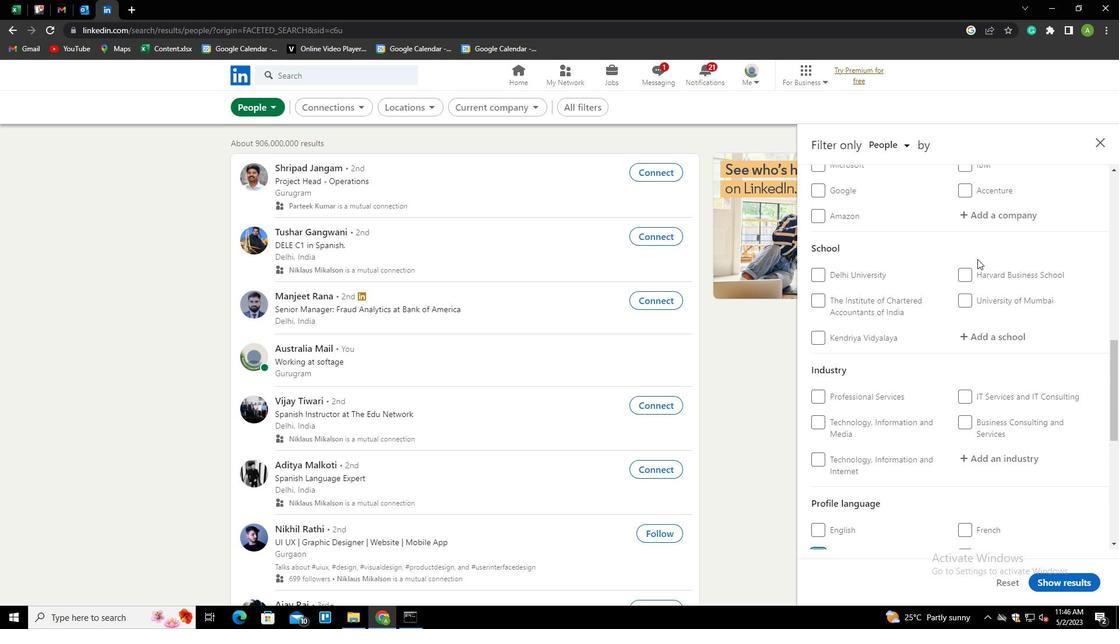 
Action: Mouse moved to (988, 280)
Screenshot: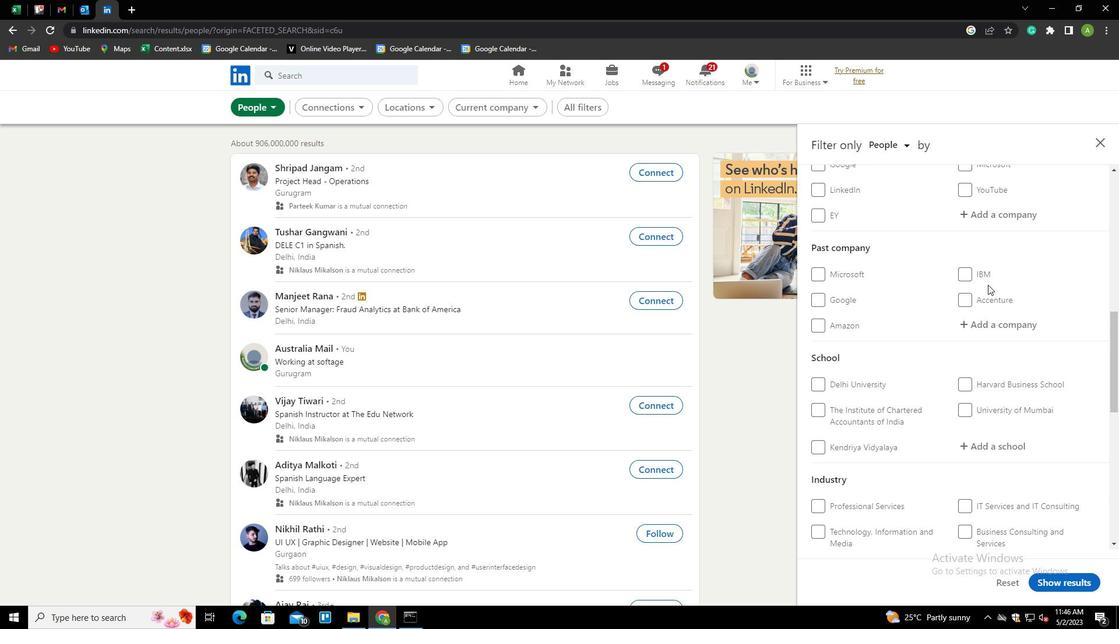
Action: Mouse scrolled (988, 281) with delta (0, 0)
Screenshot: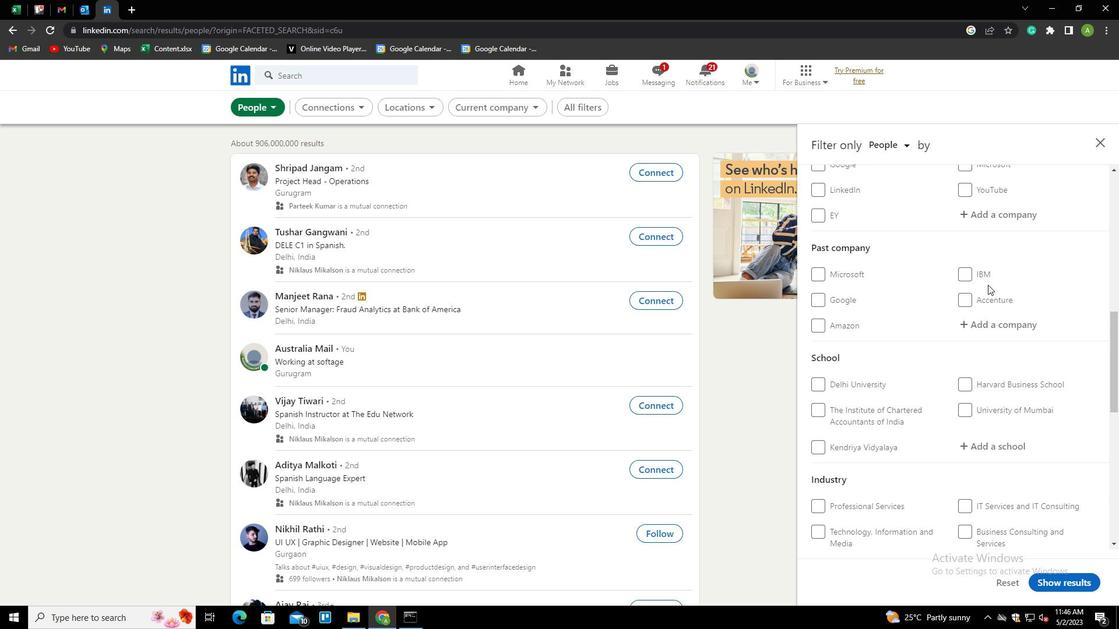 
Action: Mouse scrolled (988, 281) with delta (0, 0)
Screenshot: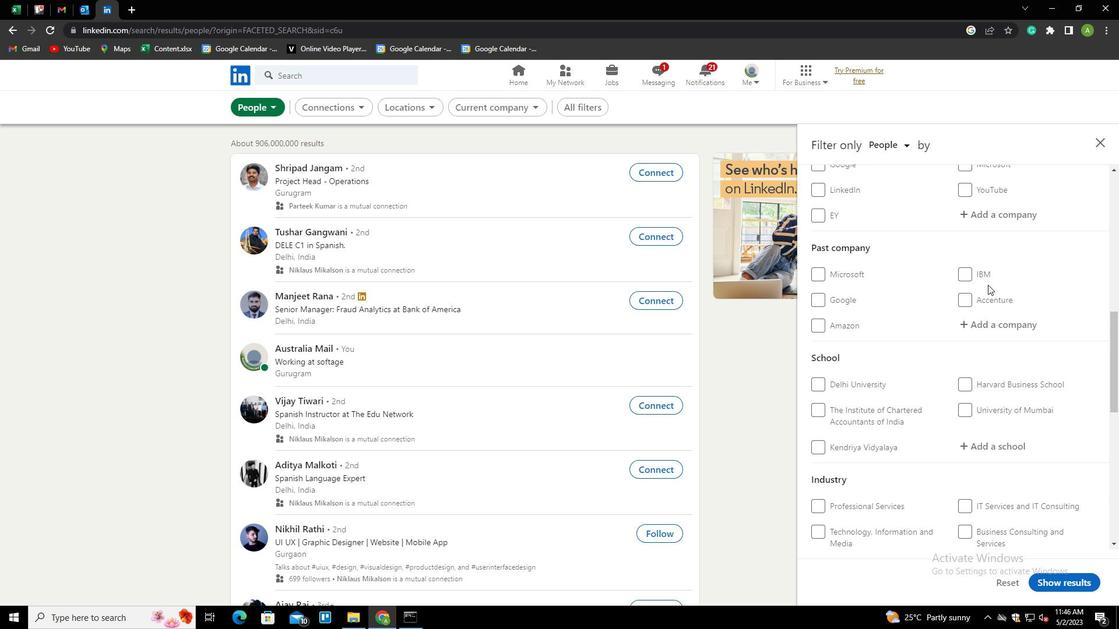 
Action: Mouse moved to (979, 328)
Screenshot: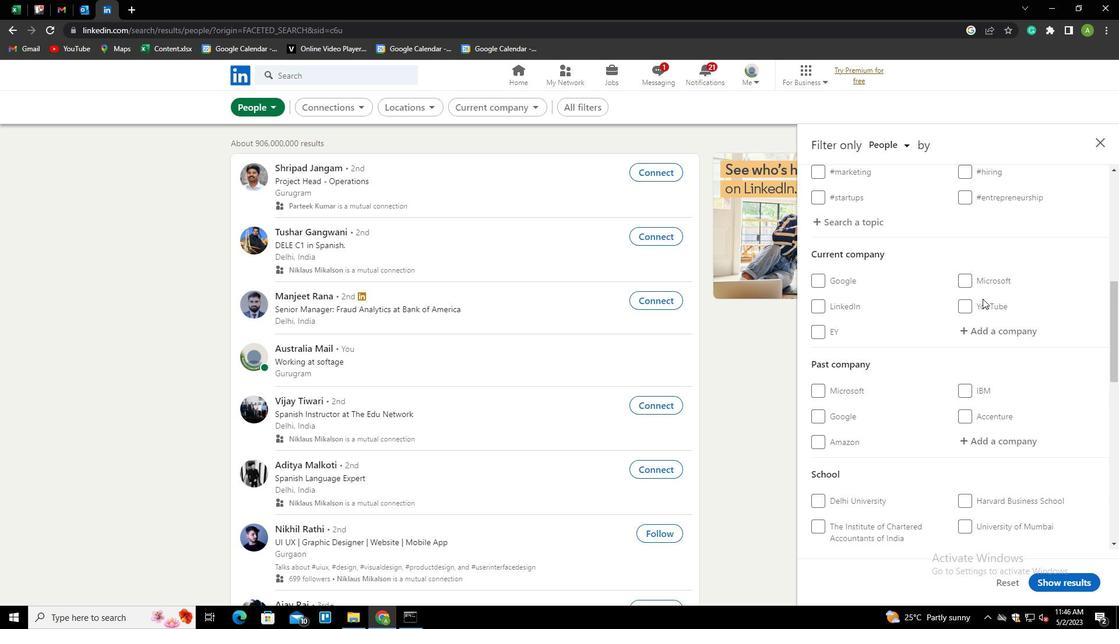 
Action: Mouse pressed left at (979, 328)
Screenshot: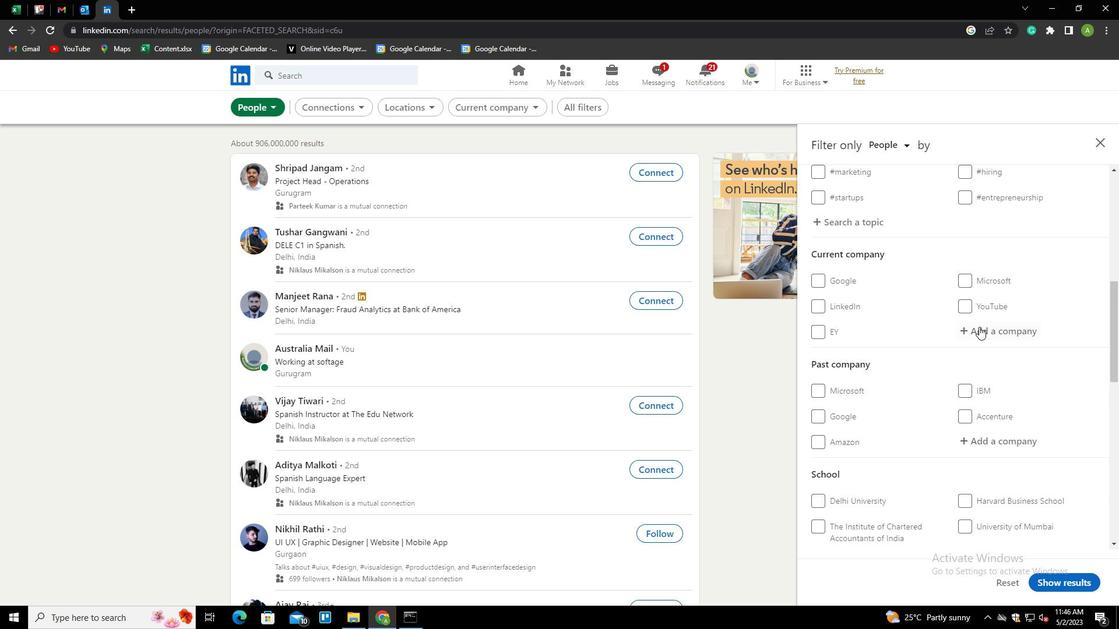 
Action: Key pressed <Key.shift><Key.shift><Key.shift><Key.shift><Key.shift><Key.shift><Key.shift><Key.shift>K<Key.backspace>LUXOFT<Key.down><Key.enter>
Screenshot: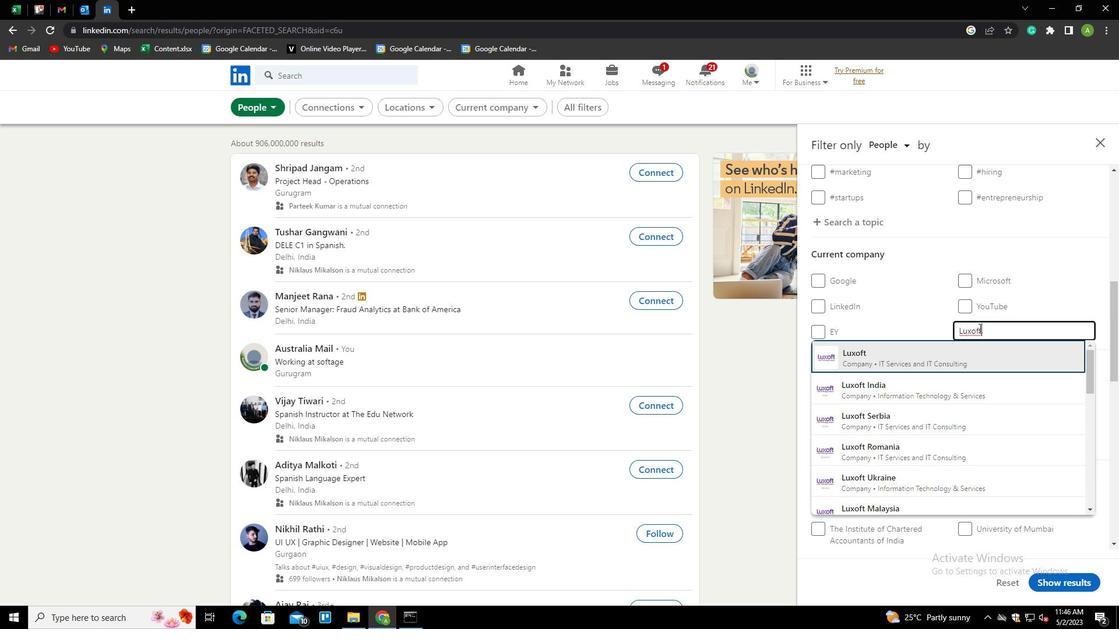 
Action: Mouse scrolled (979, 327) with delta (0, 0)
Screenshot: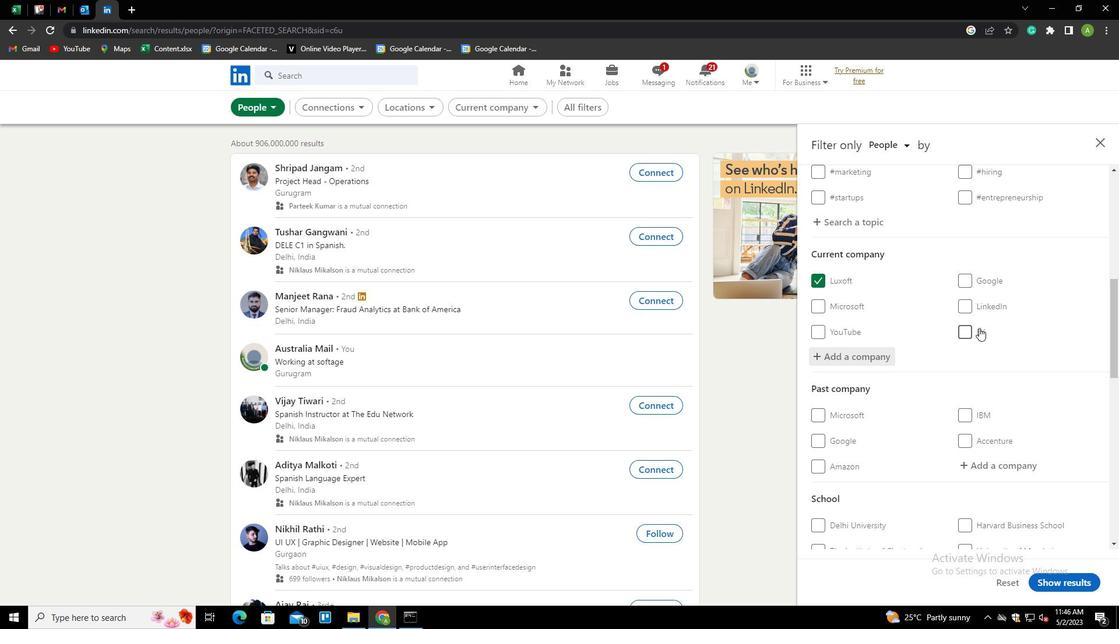 
Action: Mouse scrolled (979, 327) with delta (0, 0)
Screenshot: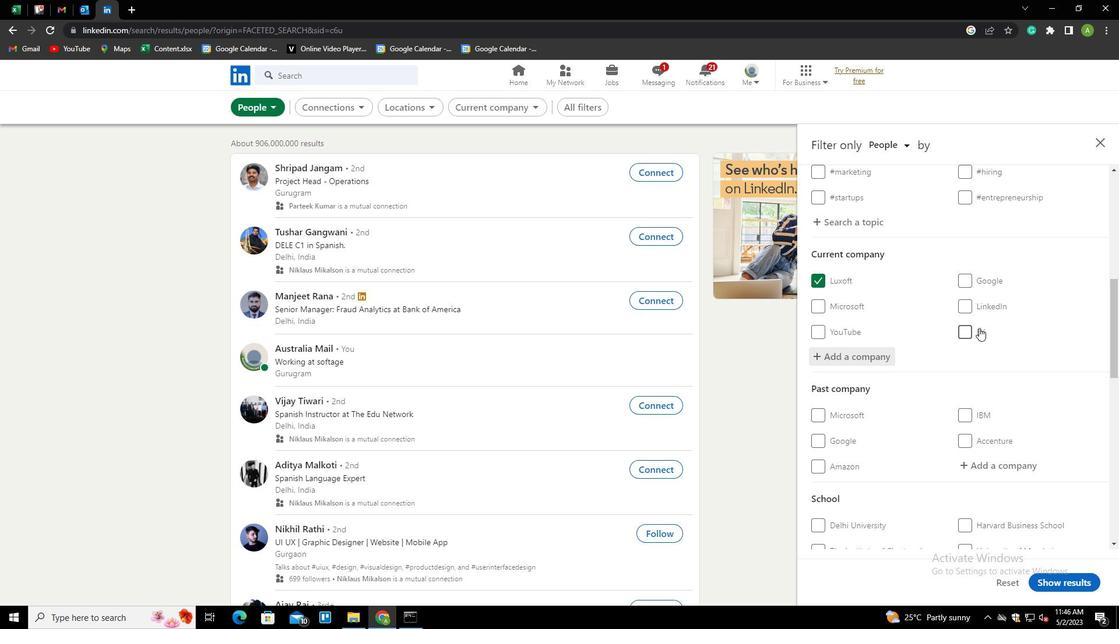 
Action: Mouse scrolled (979, 327) with delta (0, 0)
Screenshot: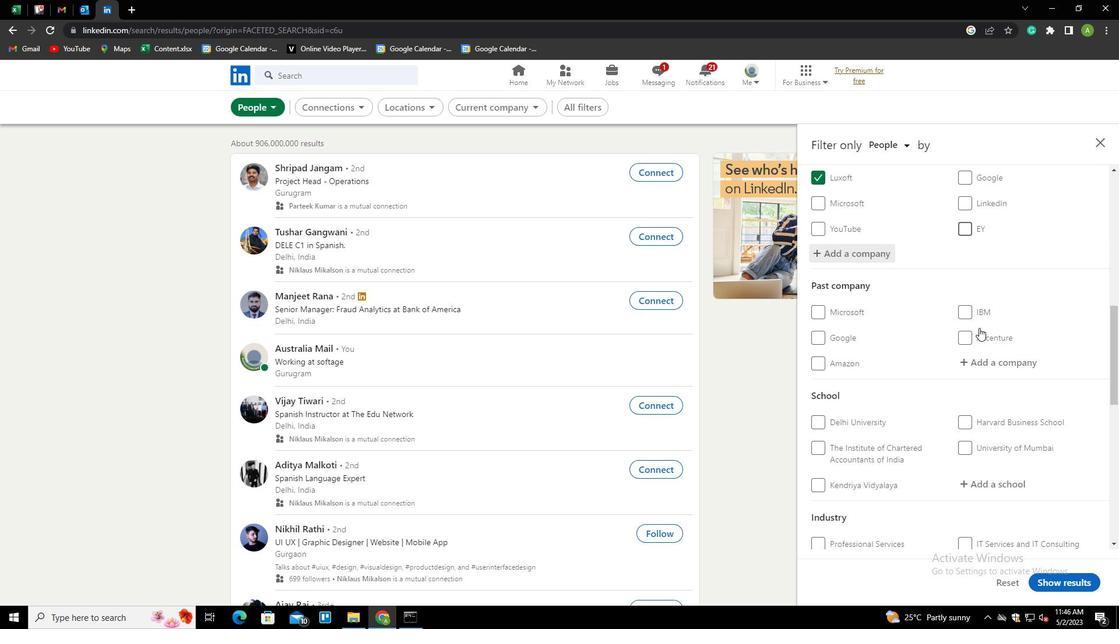 
Action: Mouse scrolled (979, 327) with delta (0, 0)
Screenshot: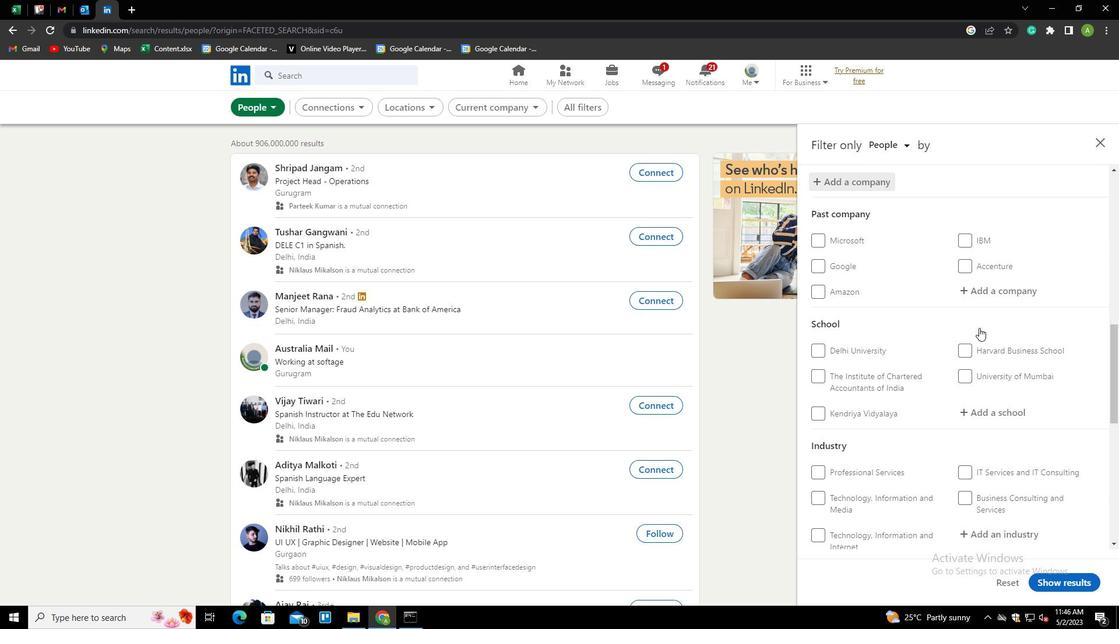 
Action: Mouse moved to (978, 356)
Screenshot: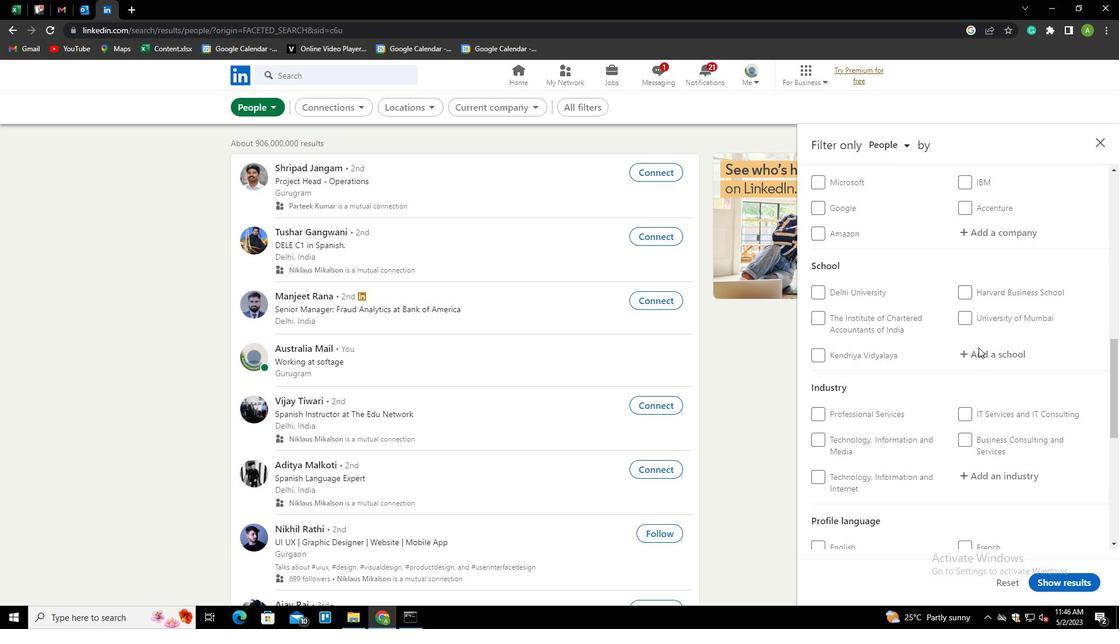 
Action: Mouse pressed left at (978, 356)
Screenshot: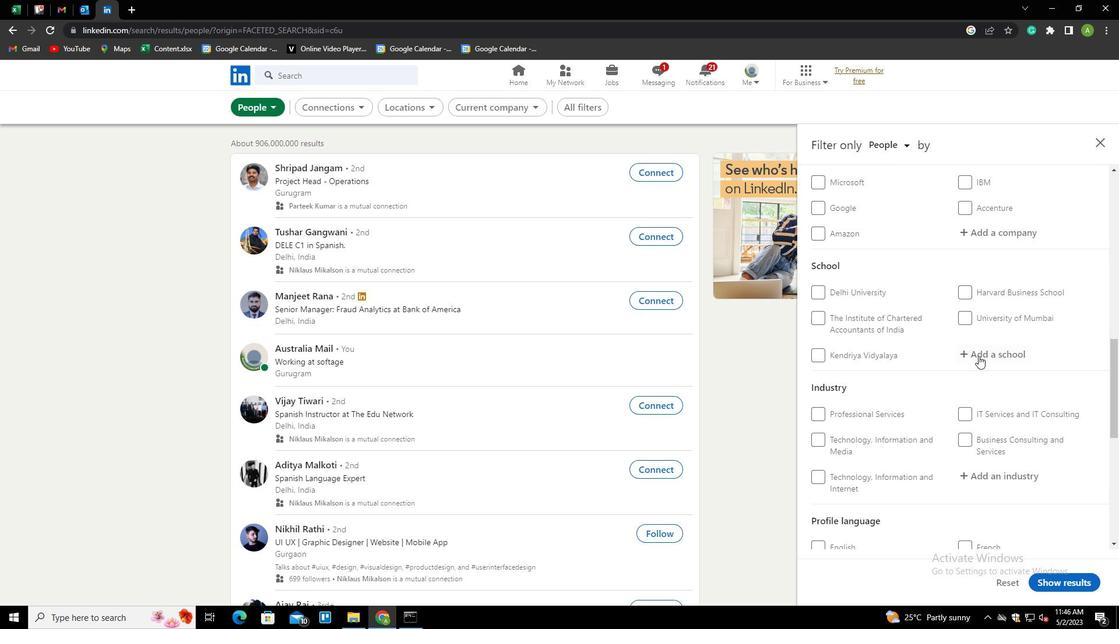 
Action: Mouse moved to (982, 356)
Screenshot: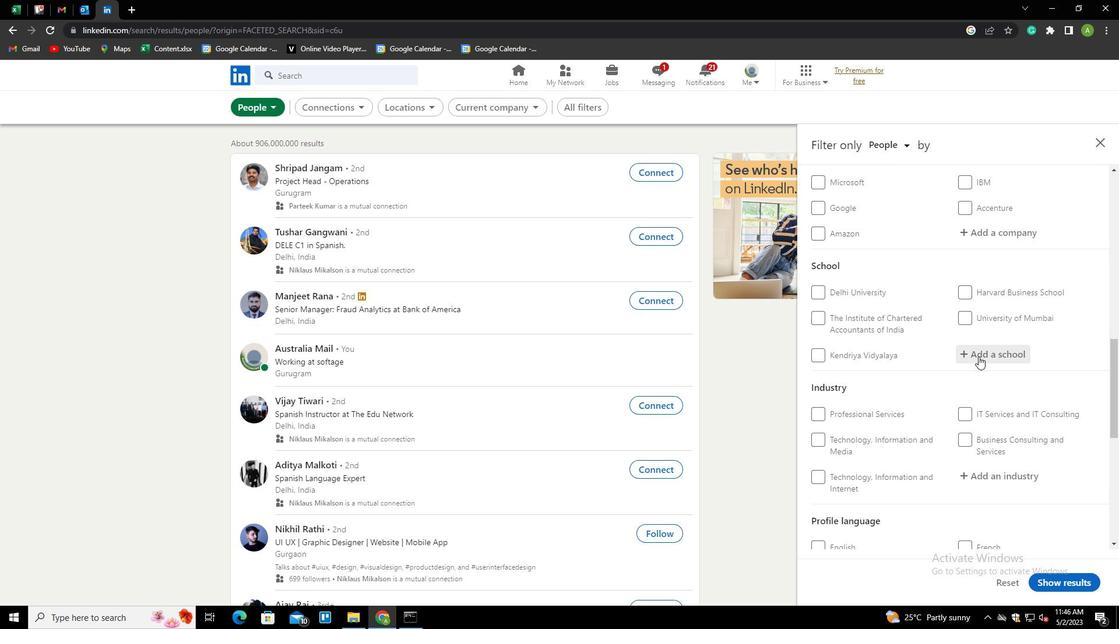 
Action: Mouse pressed left at (982, 356)
Screenshot: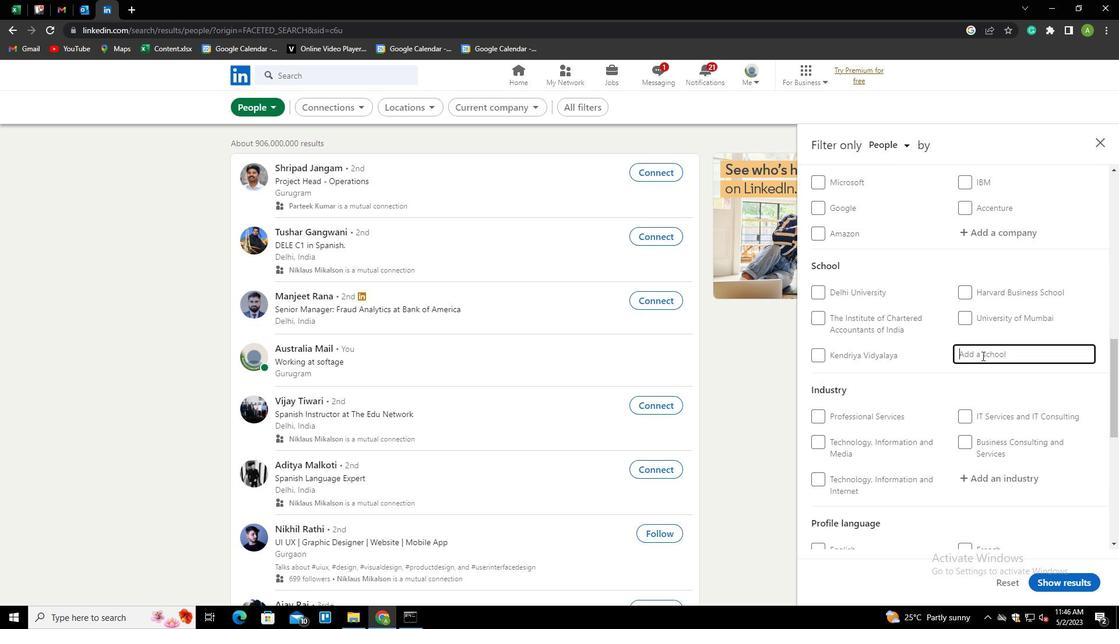 
Action: Key pressed <Key.shift>EASWARI<Key.down><Key.down><Key.enter>
Screenshot: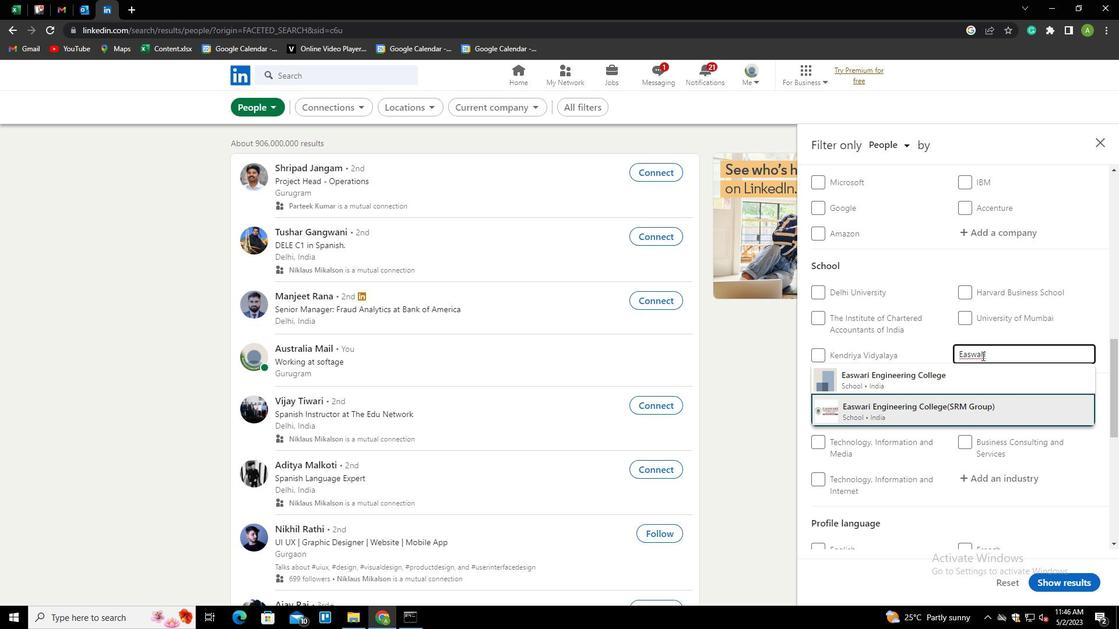 
Action: Mouse scrolled (982, 355) with delta (0, 0)
Screenshot: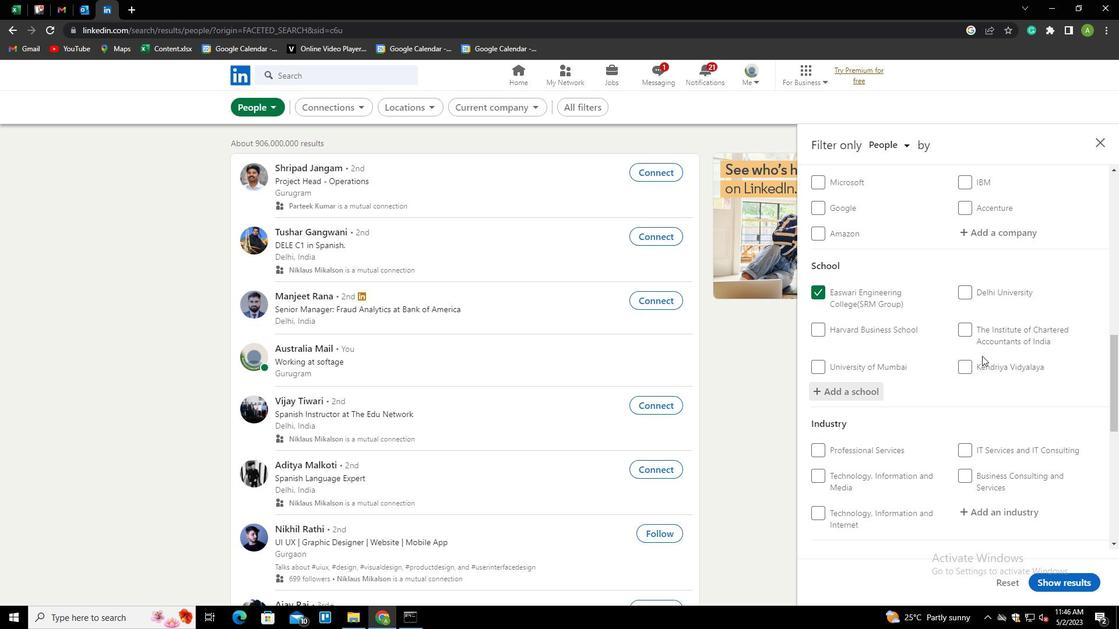 
Action: Mouse scrolled (982, 355) with delta (0, 0)
Screenshot: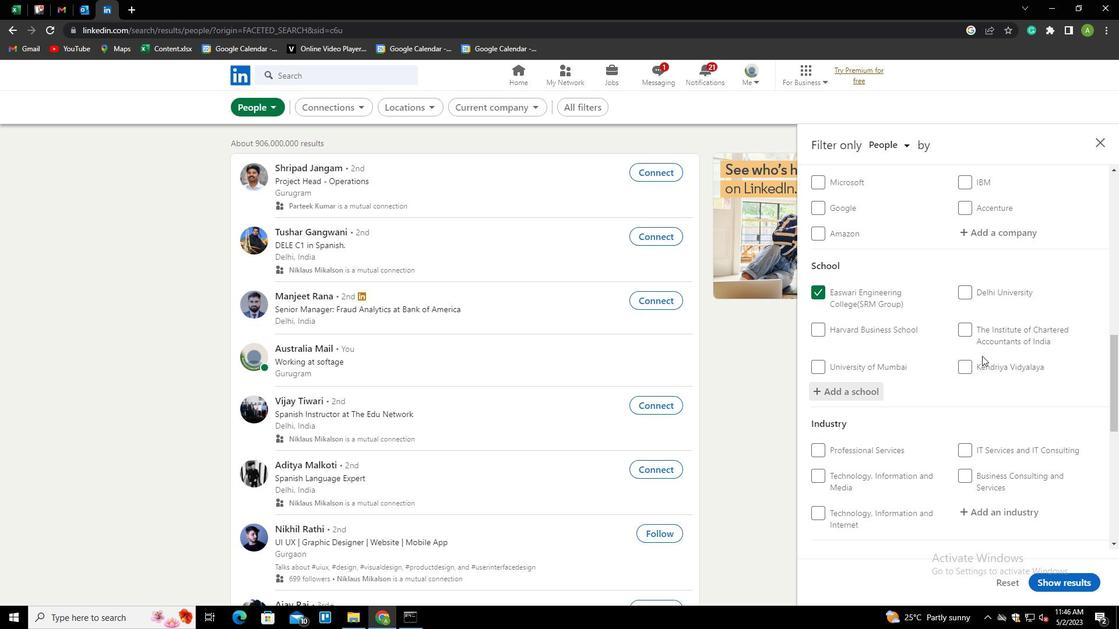 
Action: Mouse scrolled (982, 355) with delta (0, 0)
Screenshot: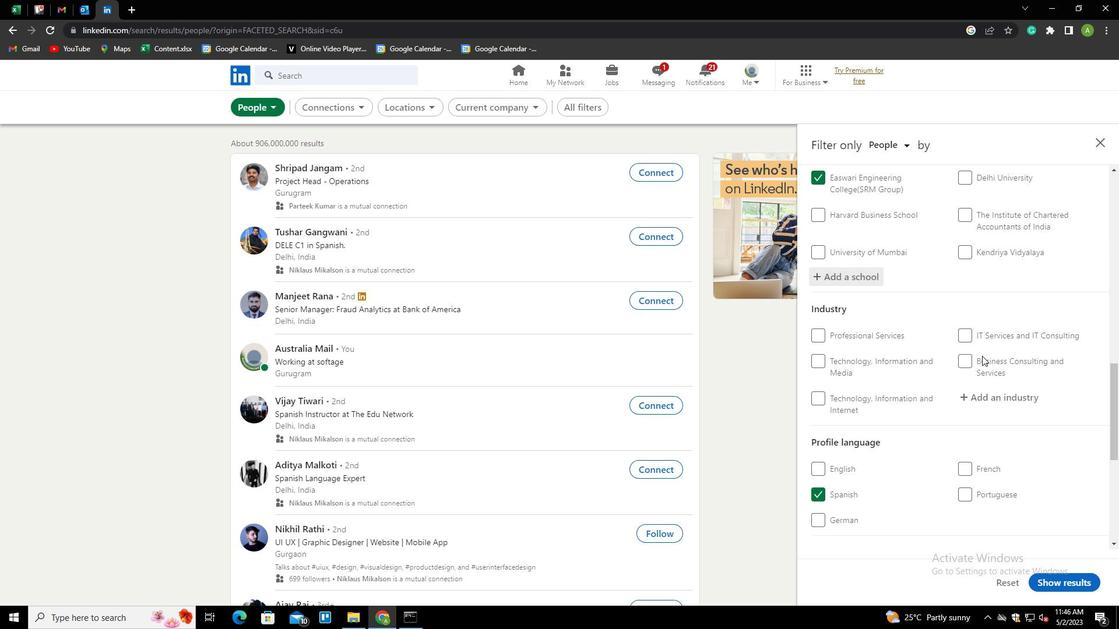 
Action: Mouse scrolled (982, 355) with delta (0, 0)
Screenshot: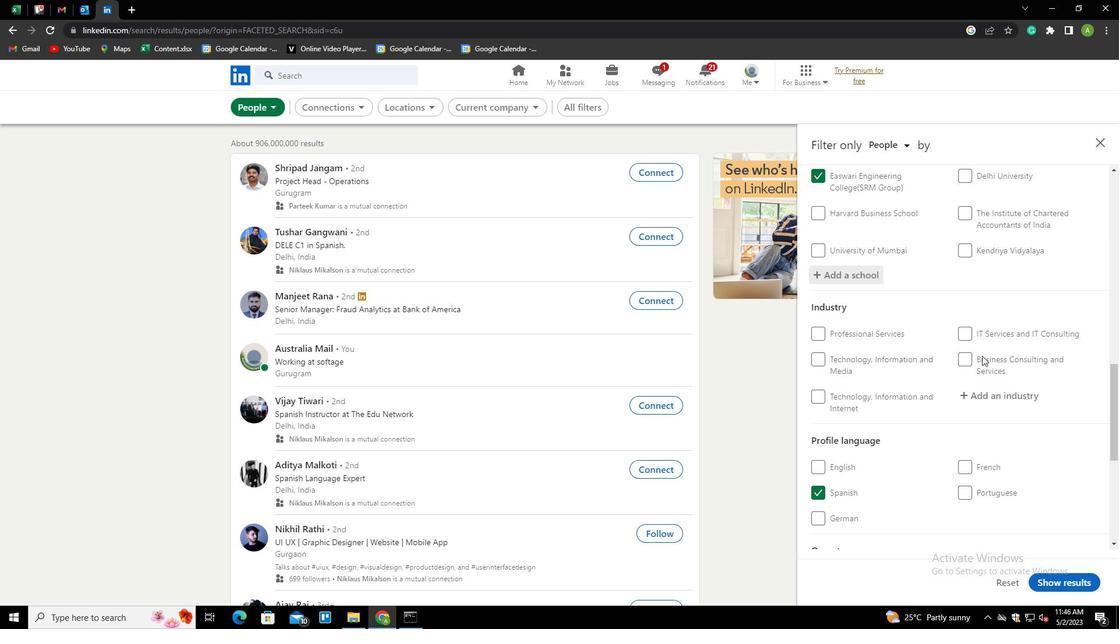 
Action: Mouse moved to (1001, 279)
Screenshot: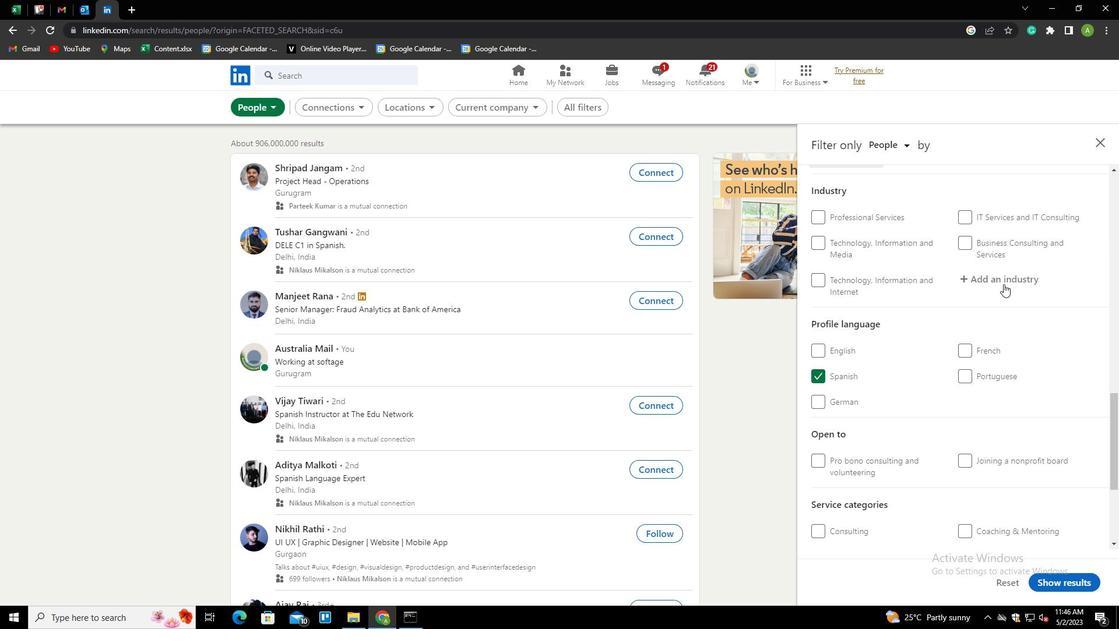 
Action: Mouse pressed left at (1001, 279)
Screenshot: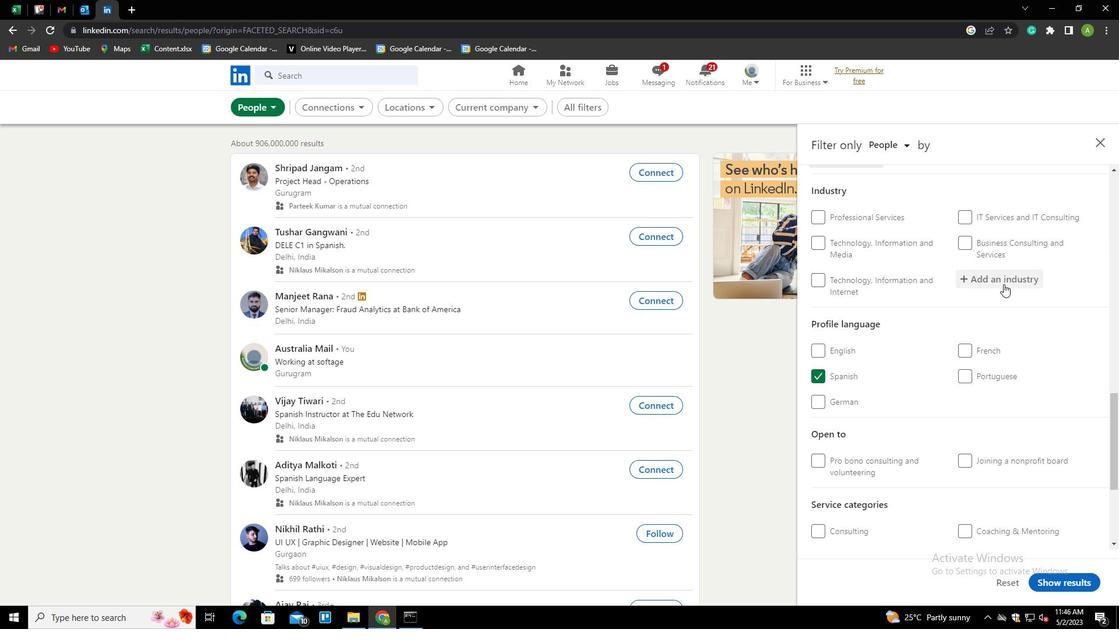 
Action: Key pressed <Key.shift>T
Screenshot: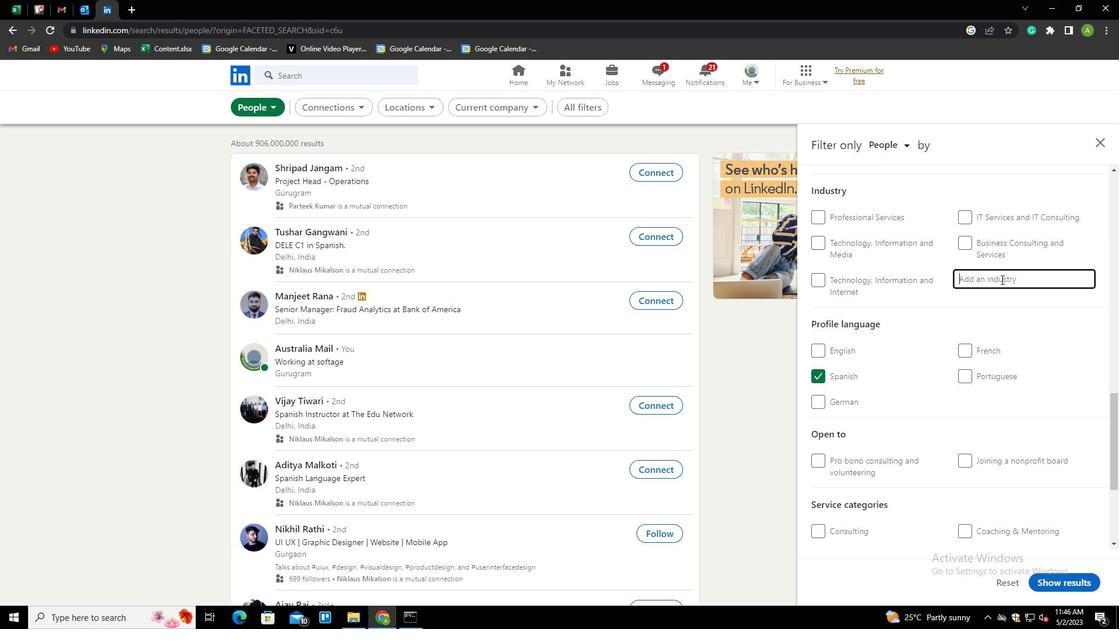 
Action: Mouse moved to (998, 279)
Screenshot: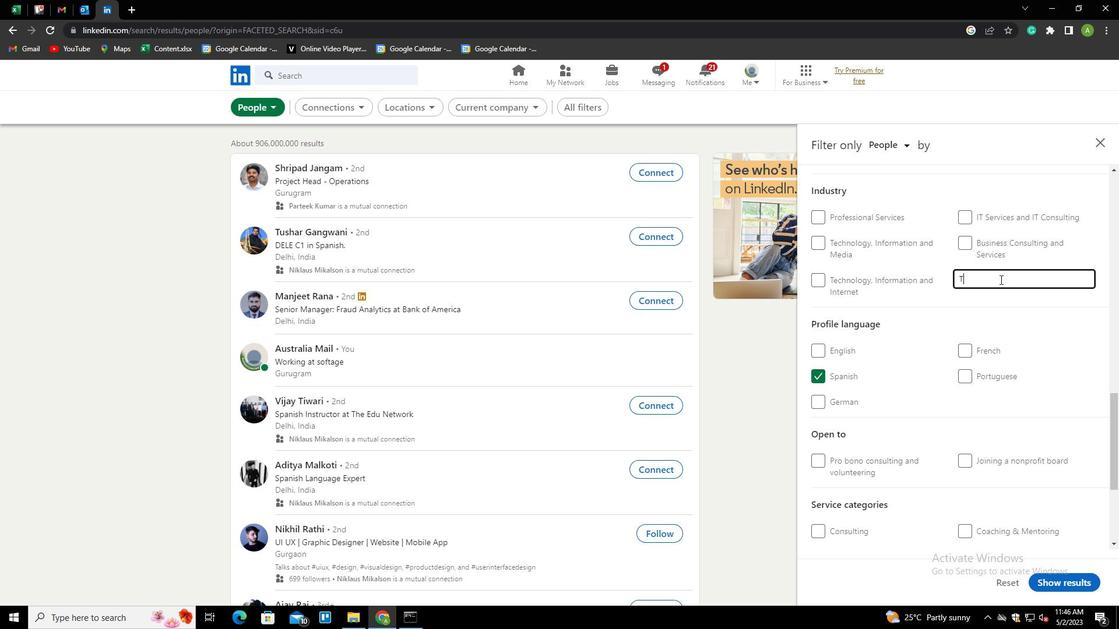 
Action: Key pressed ABACCO<Key.home><Key.right><Key.right><Key.shift_r><Key.left>P<Key.backspace>O<Key.end><Key.down><Key.enter>
Screenshot: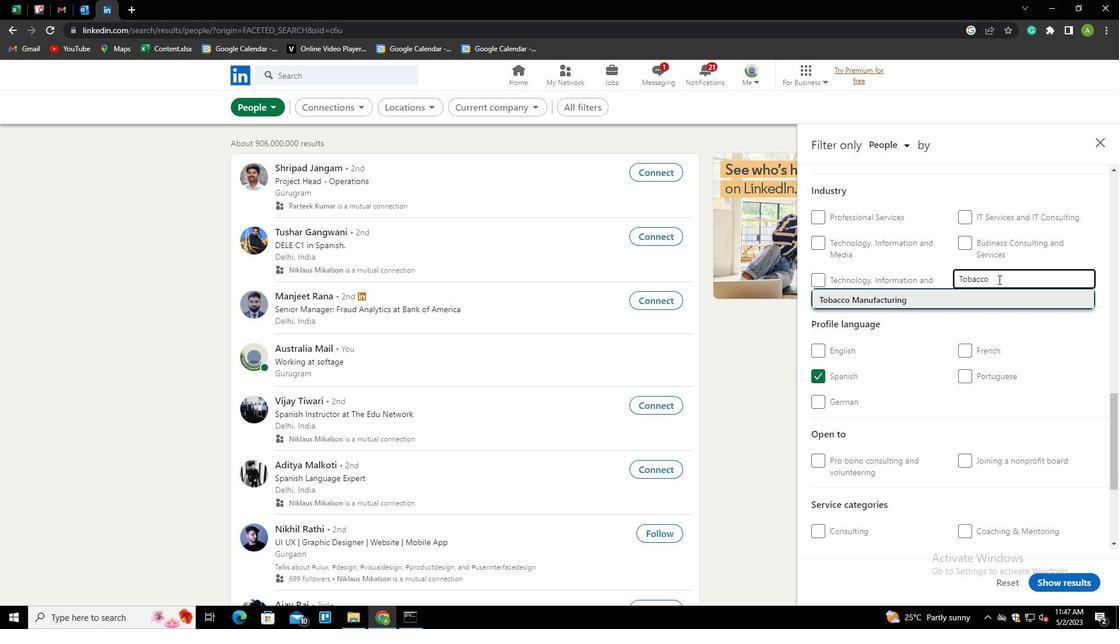 
Action: Mouse scrolled (998, 279) with delta (0, 0)
Screenshot: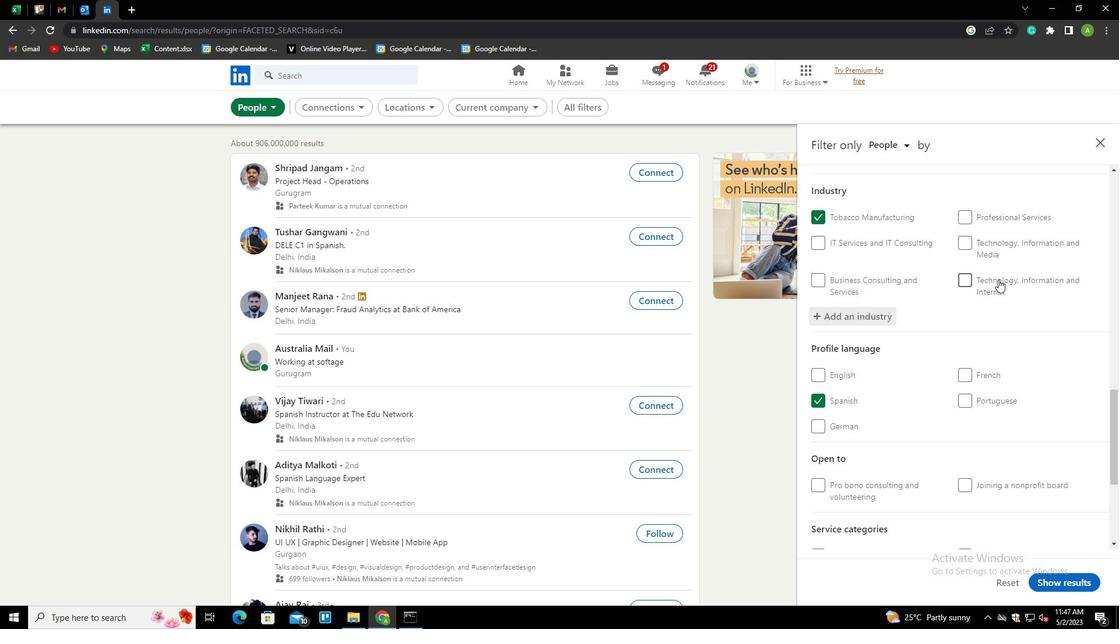 
Action: Mouse scrolled (998, 279) with delta (0, 0)
Screenshot: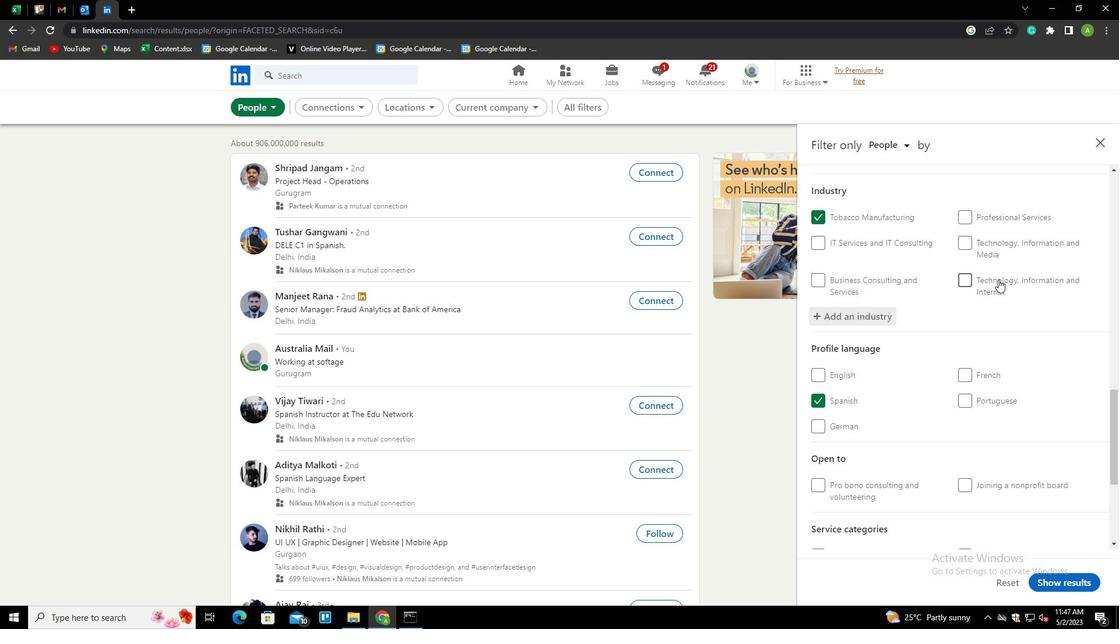 
Action: Mouse scrolled (998, 279) with delta (0, 0)
Screenshot: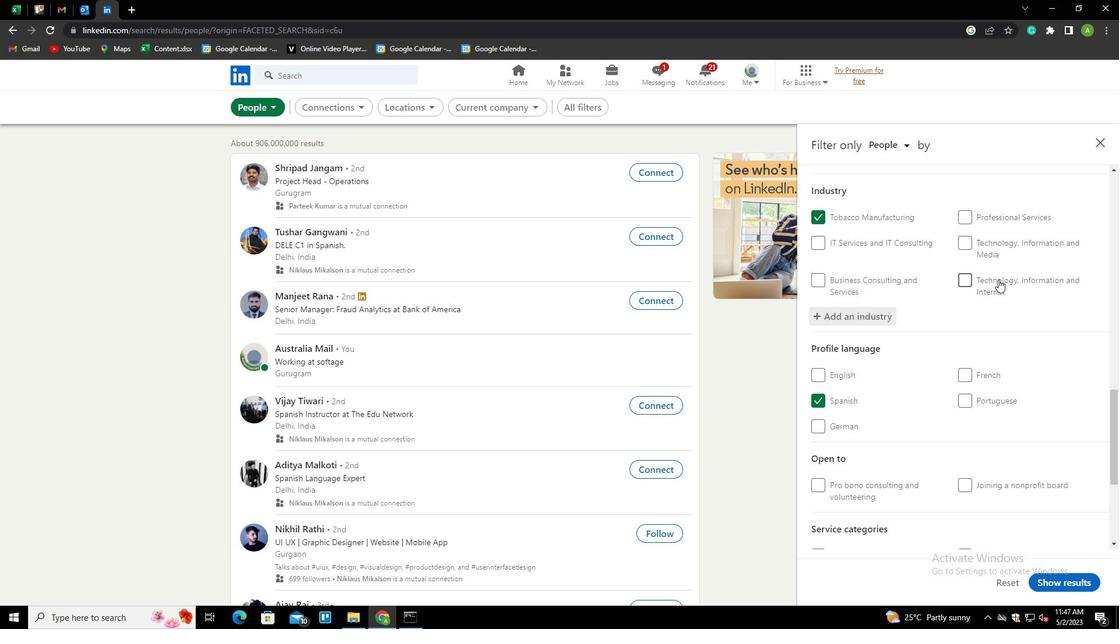 
Action: Mouse moved to (982, 334)
Screenshot: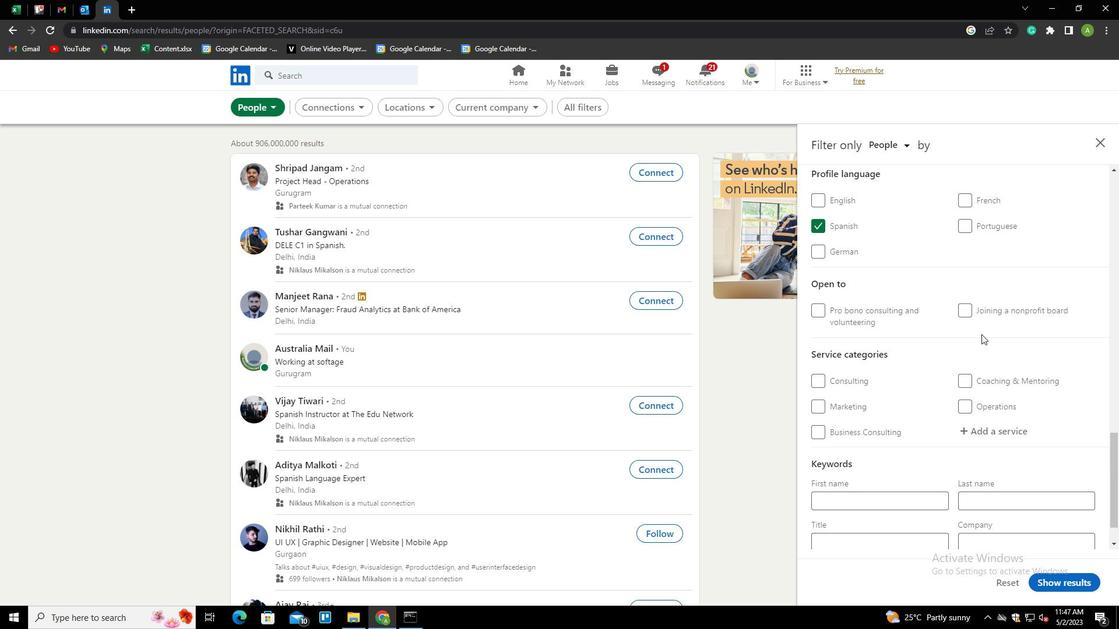 
Action: Mouse scrolled (982, 334) with delta (0, 0)
Screenshot: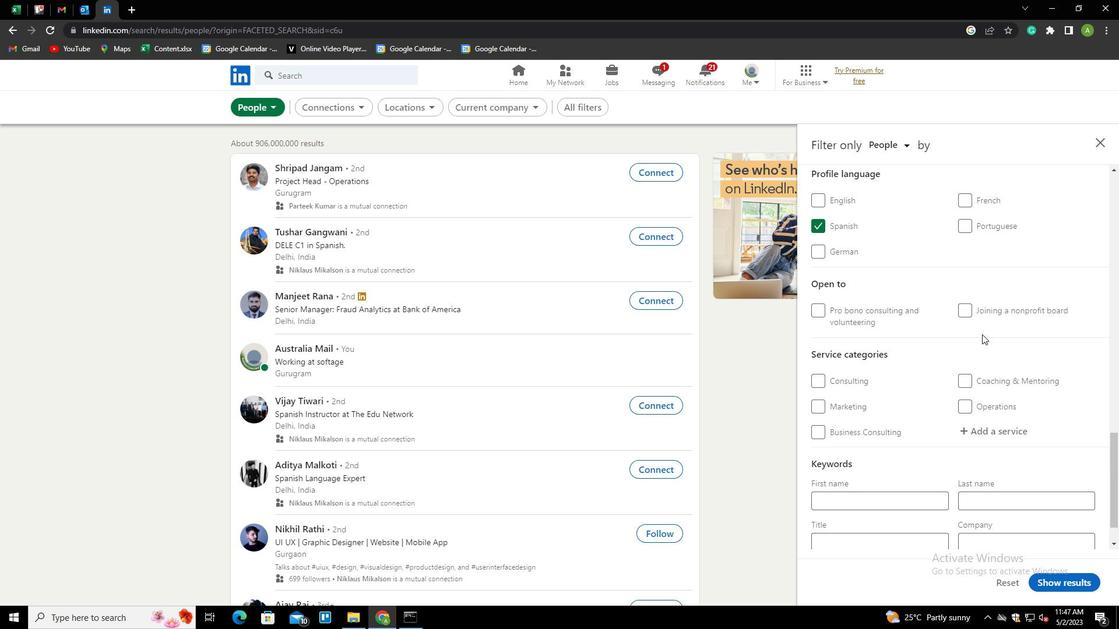 
Action: Mouse scrolled (982, 334) with delta (0, 0)
Screenshot: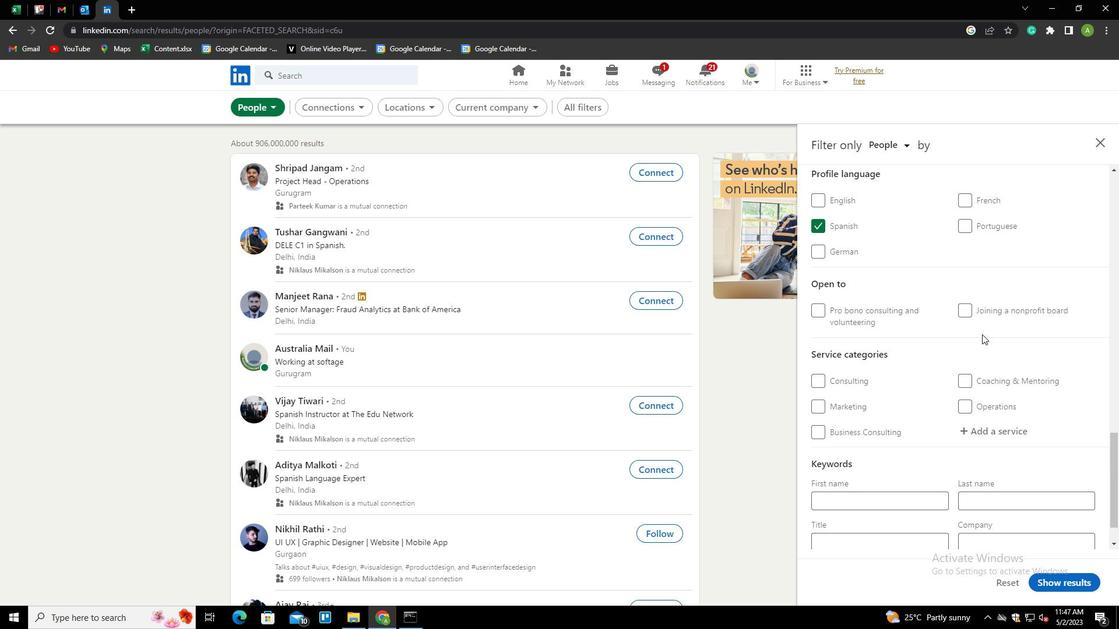 
Action: Mouse moved to (982, 384)
Screenshot: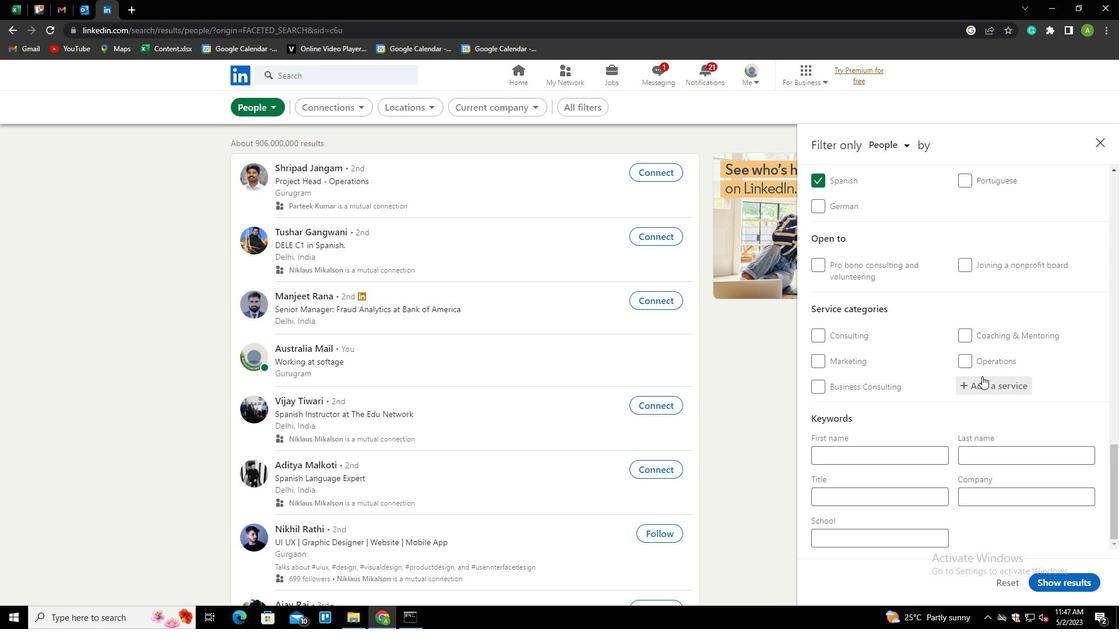 
Action: Mouse pressed left at (982, 384)
Screenshot: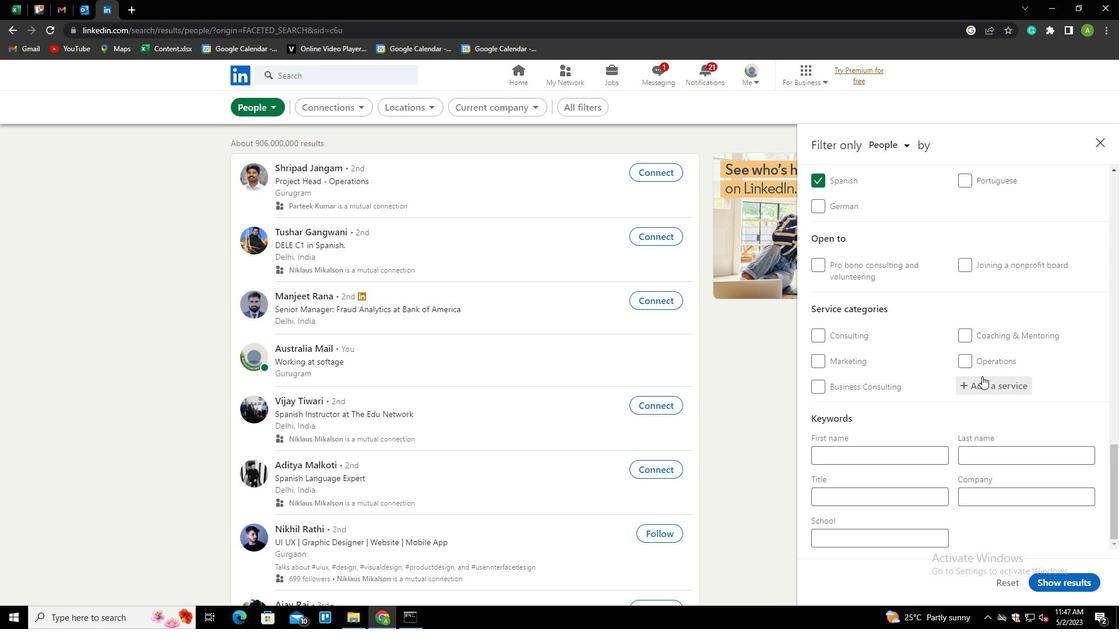 
Action: Mouse moved to (988, 383)
Screenshot: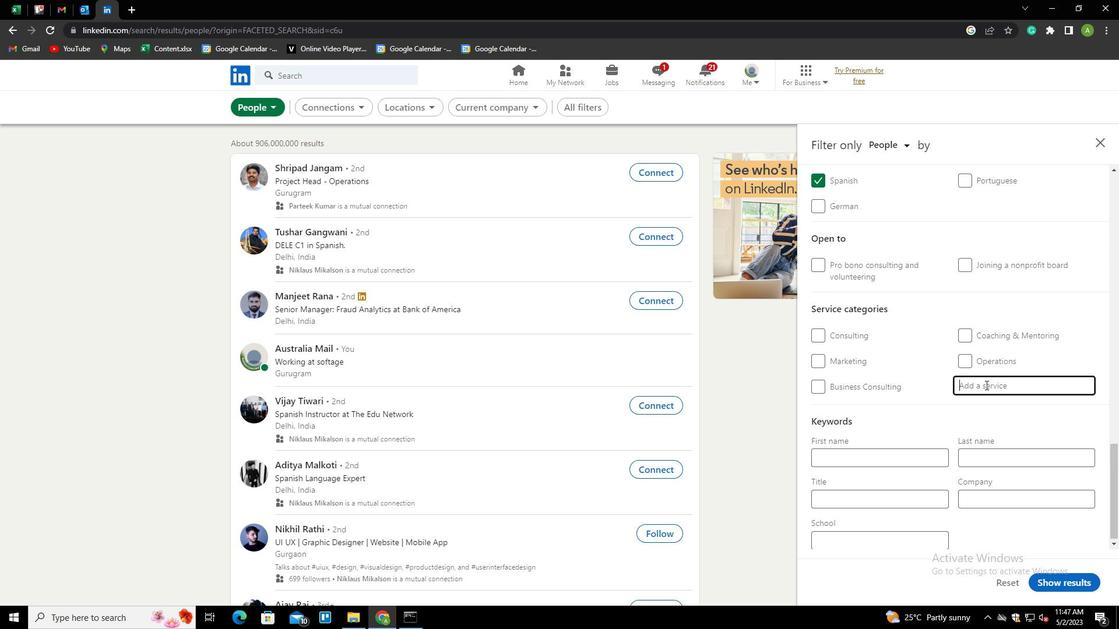 
Action: Mouse pressed left at (988, 383)
Screenshot: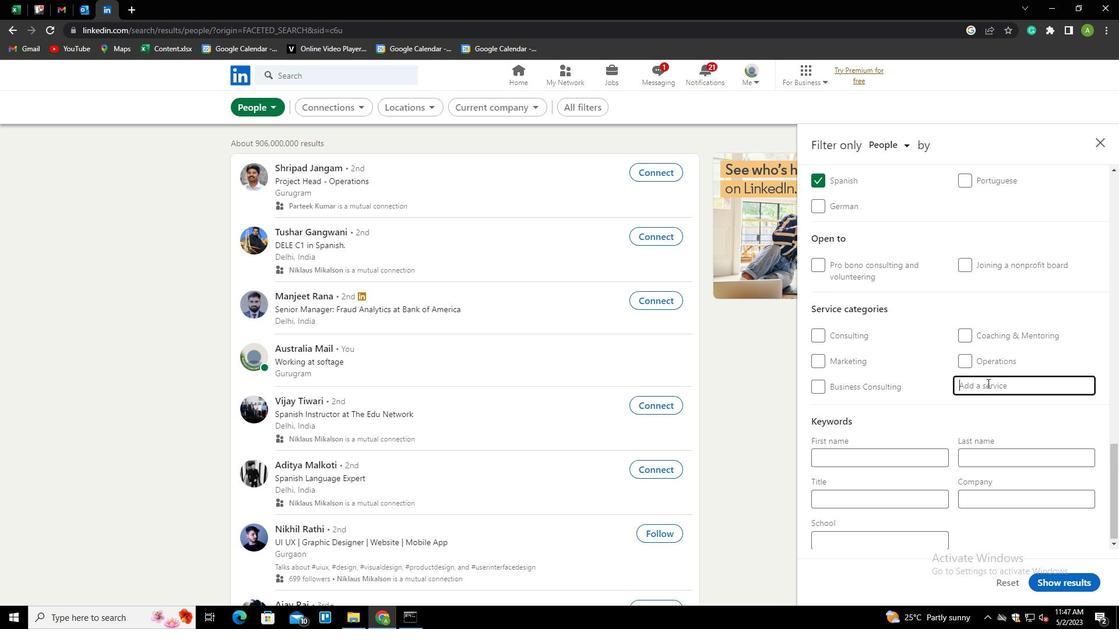 
Action: Key pressed <Key.shift><Key.shift><Key.shift><Key.shift><Key.shift><Key.shift><Key.shift><Key.shift><Key.shift>WEB<Key.space><Key.down><Key.down><Key.enter>
Screenshot: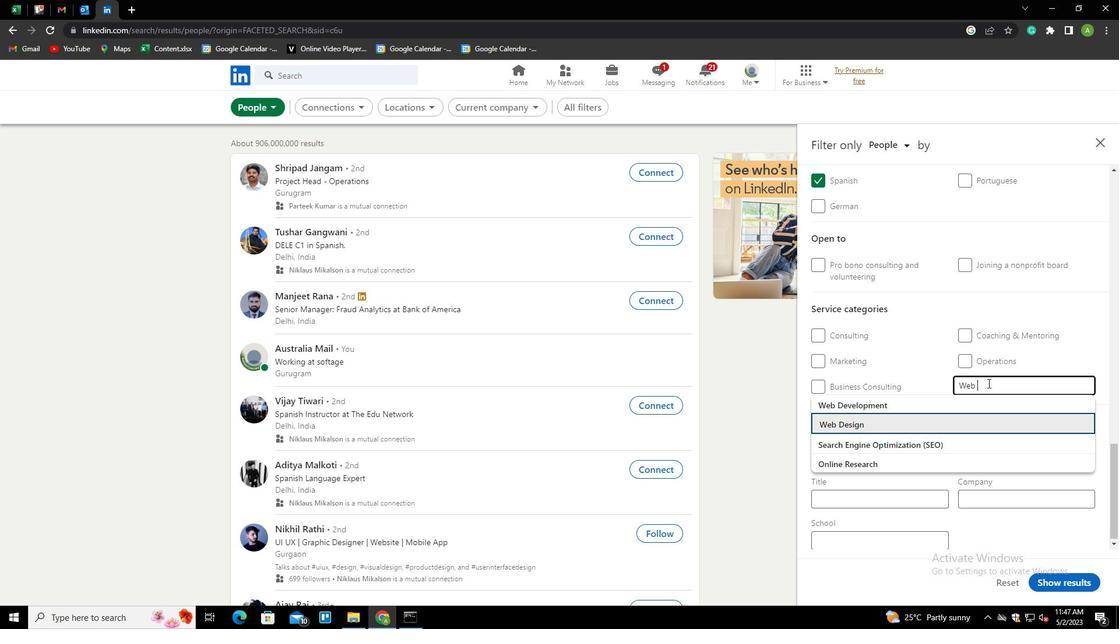 
Action: Mouse scrolled (988, 383) with delta (0, 0)
Screenshot: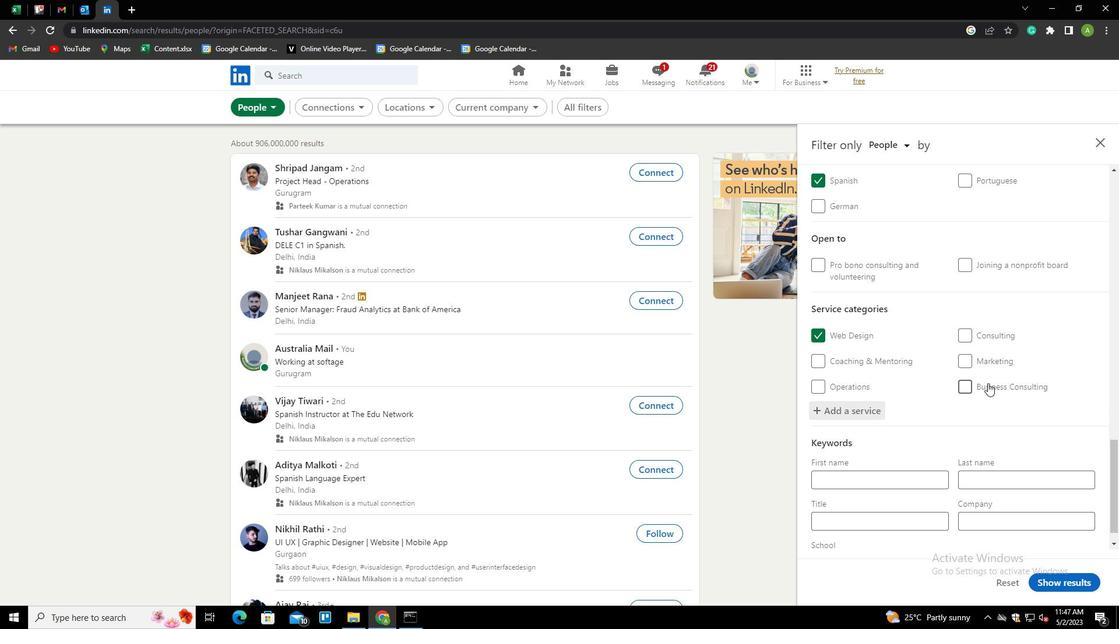 
Action: Mouse scrolled (988, 383) with delta (0, 0)
Screenshot: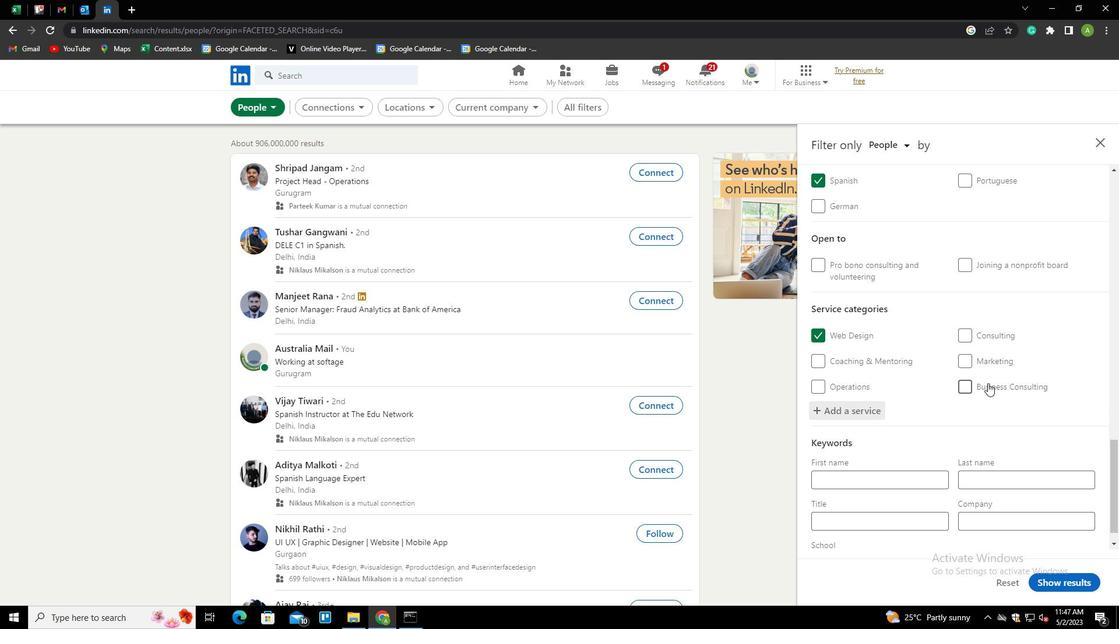 
Action: Mouse scrolled (988, 383) with delta (0, 0)
Screenshot: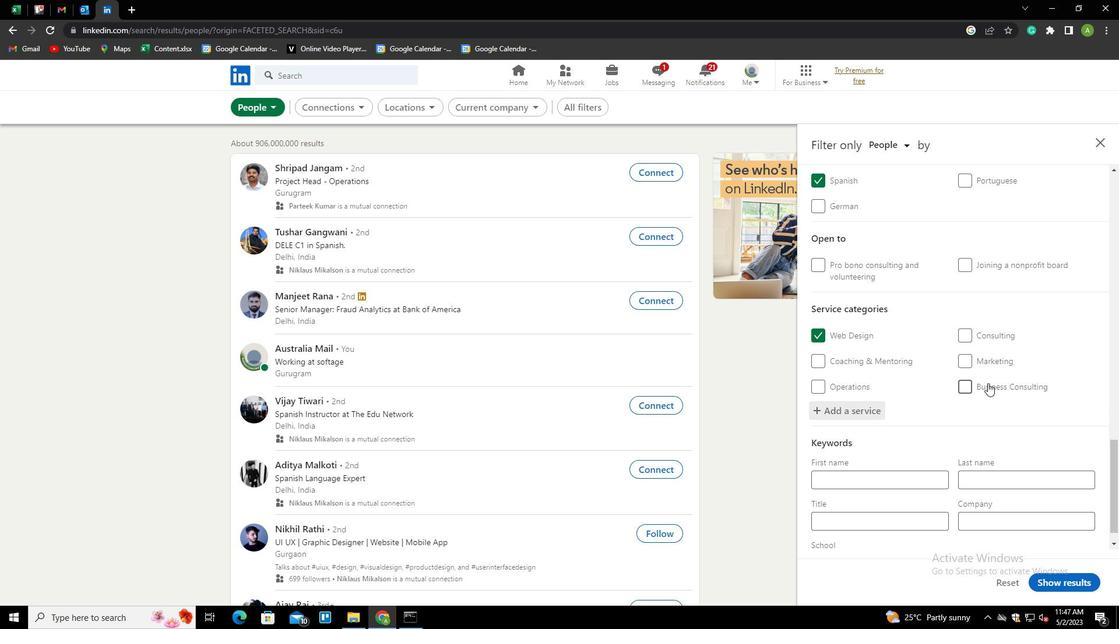 
Action: Mouse scrolled (988, 383) with delta (0, 0)
Screenshot: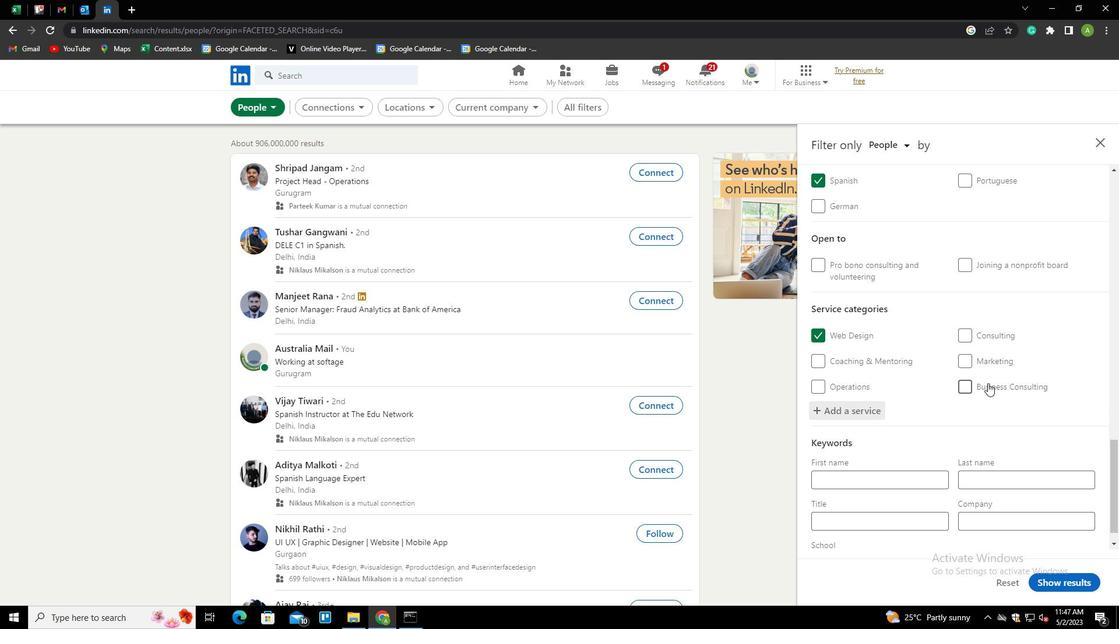 
Action: Mouse moved to (872, 493)
Screenshot: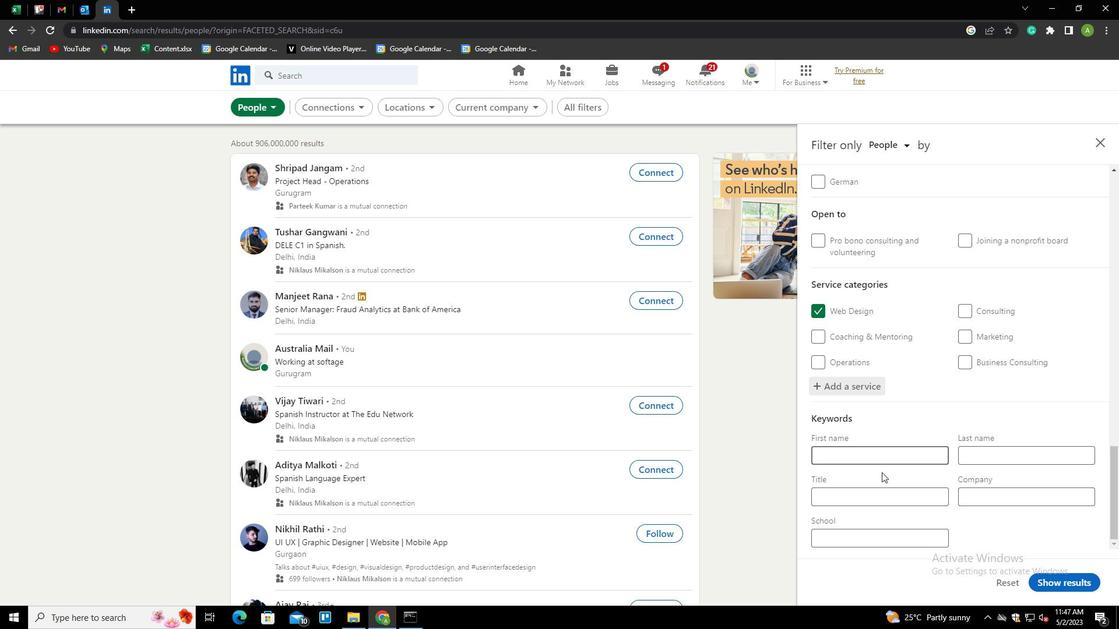 
Action: Mouse pressed left at (872, 493)
Screenshot: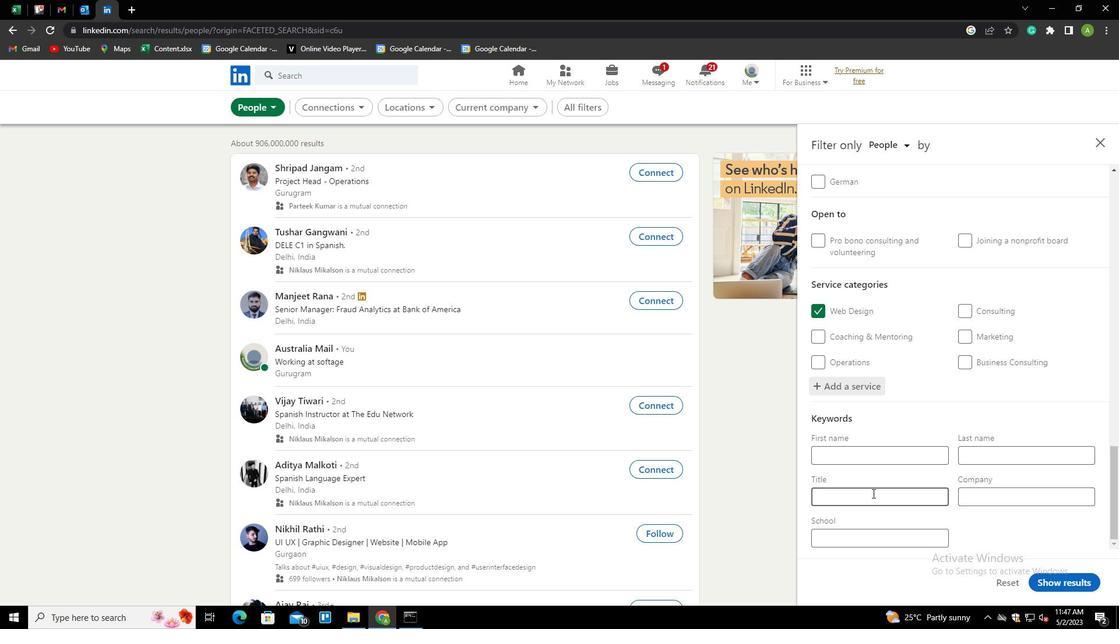 
Action: Mouse scrolled (872, 493) with delta (0, 0)
Screenshot: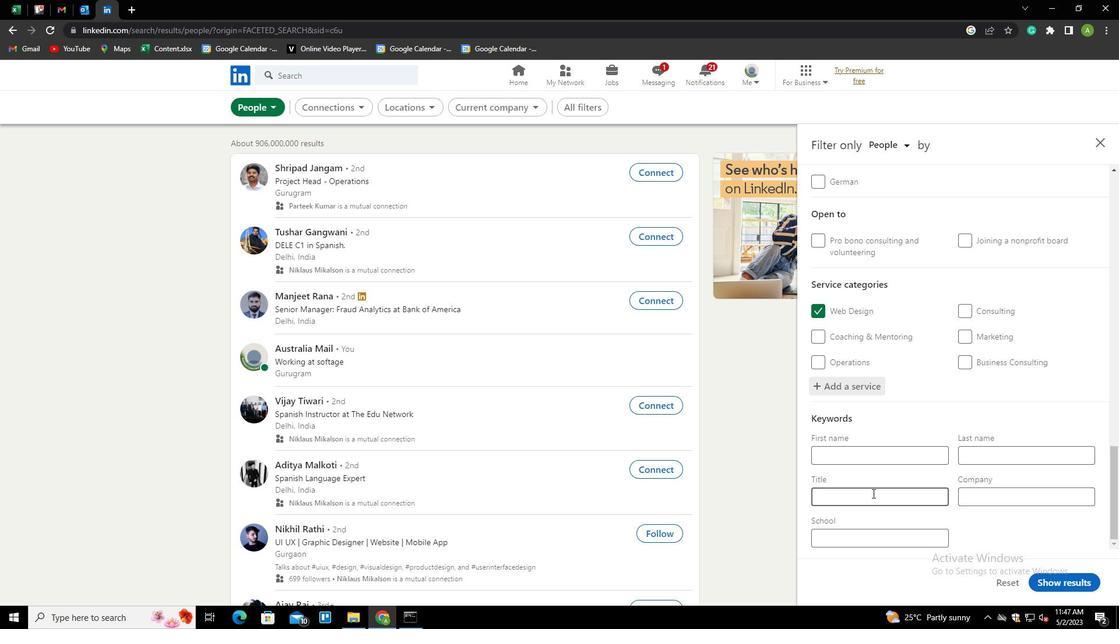 
Action: Key pressed <Key.shift><Key.shift><Key.shift><Key.shift><Key.shift><Key.shift><Key.shift><Key.shift><Key.shift><Key.shift><Key.shift><Key.shift><Key.shift><Key.shift><Key.shift><Key.shift><Key.shift><Key.shift><Key.shift><Key.shift><Key.shift><Key.shift><Key.shift><Key.shift><Key.shift>OVERSEER
Screenshot: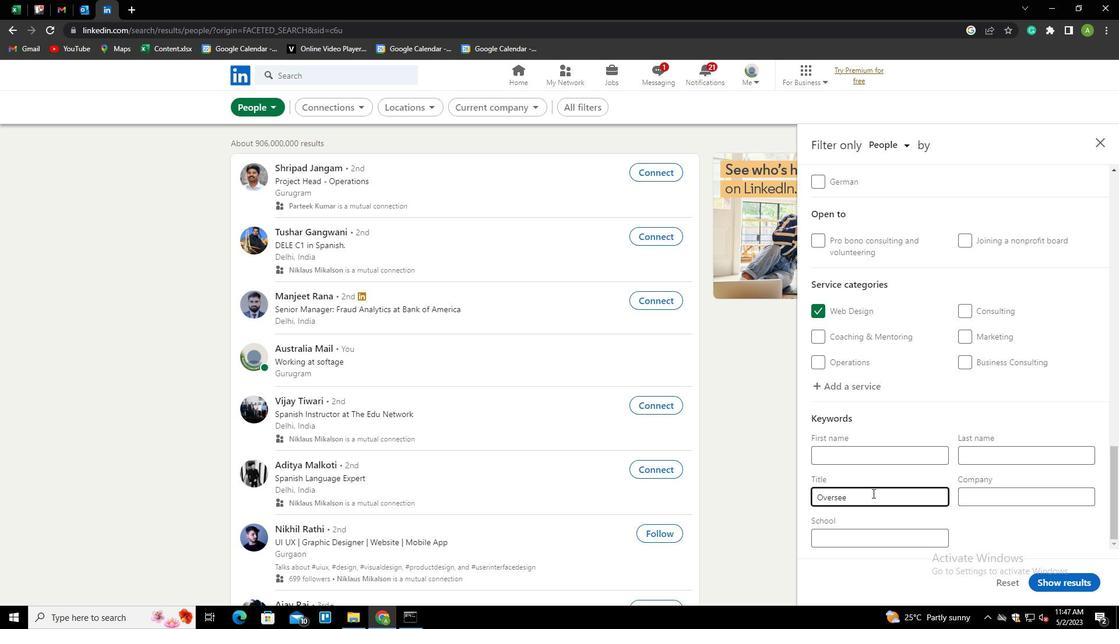 
Action: Mouse moved to (994, 532)
Screenshot: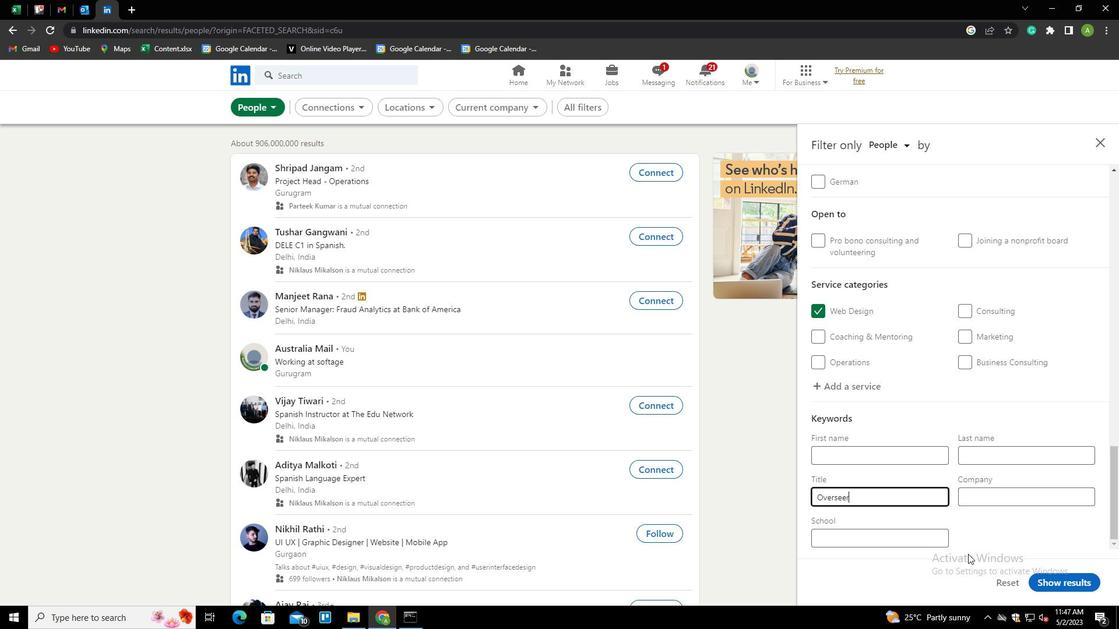 
Action: Mouse pressed left at (994, 532)
Screenshot: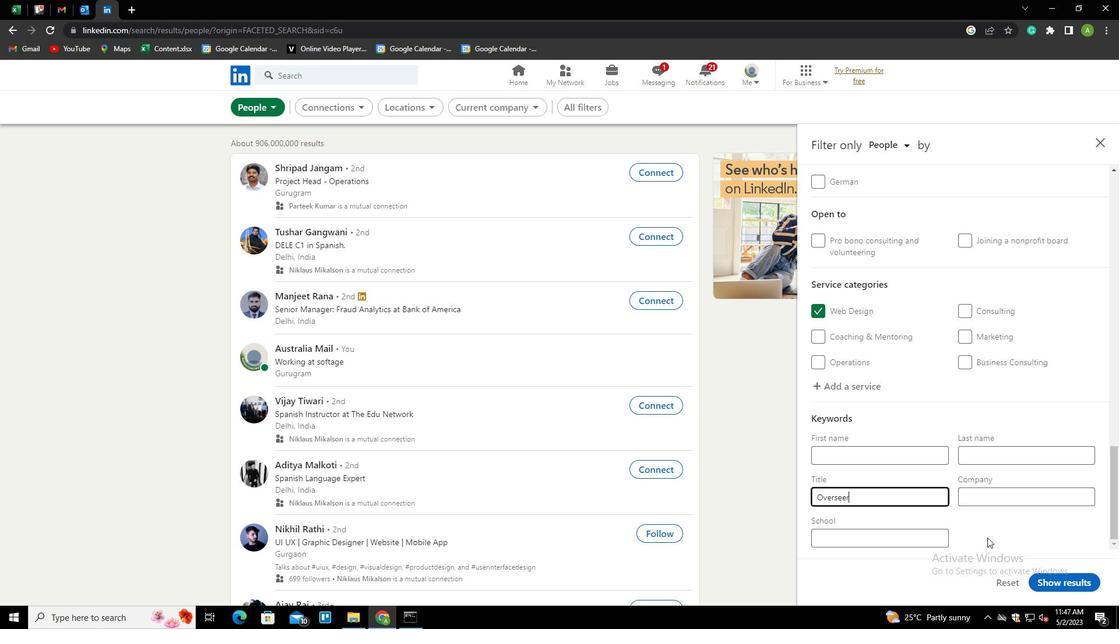 
Action: Mouse moved to (1056, 578)
Screenshot: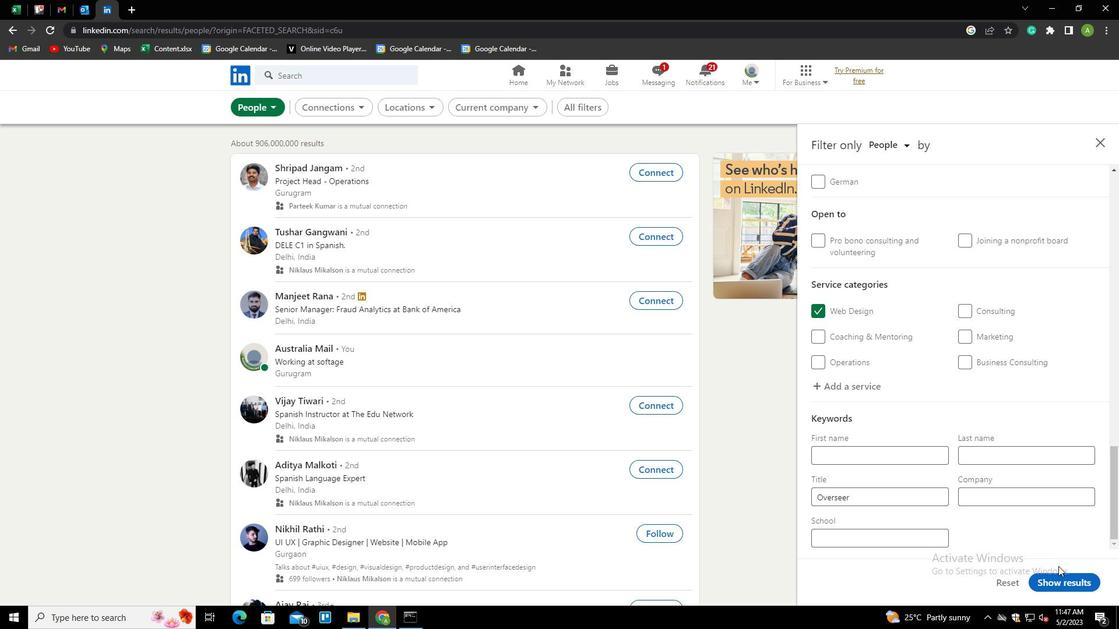 
Action: Mouse pressed left at (1056, 578)
Screenshot: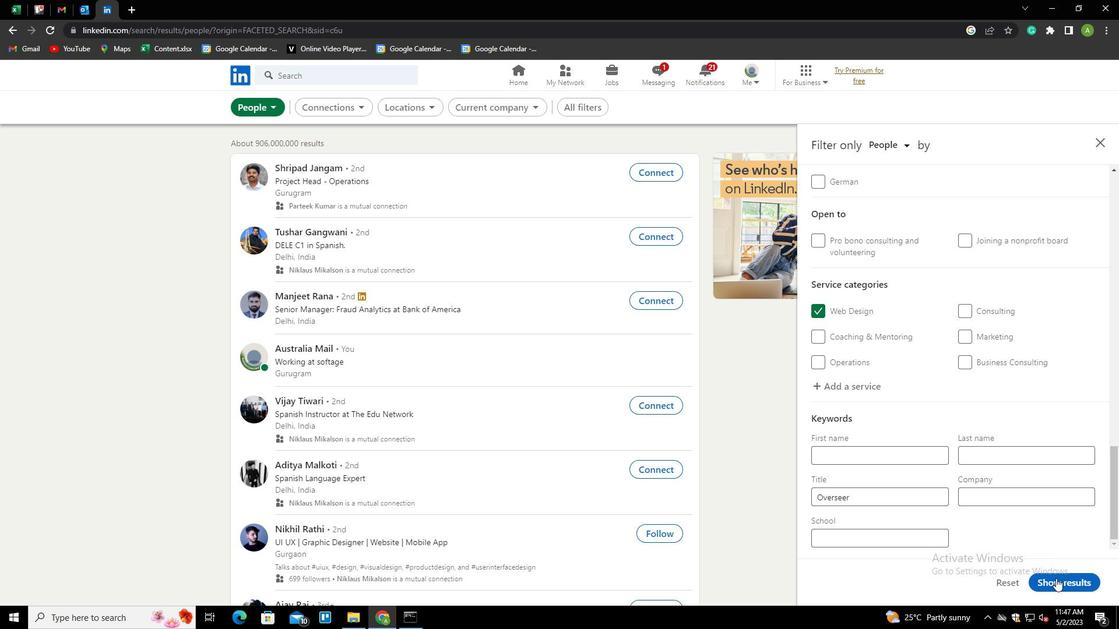 
Action: Mouse moved to (1056, 569)
Screenshot: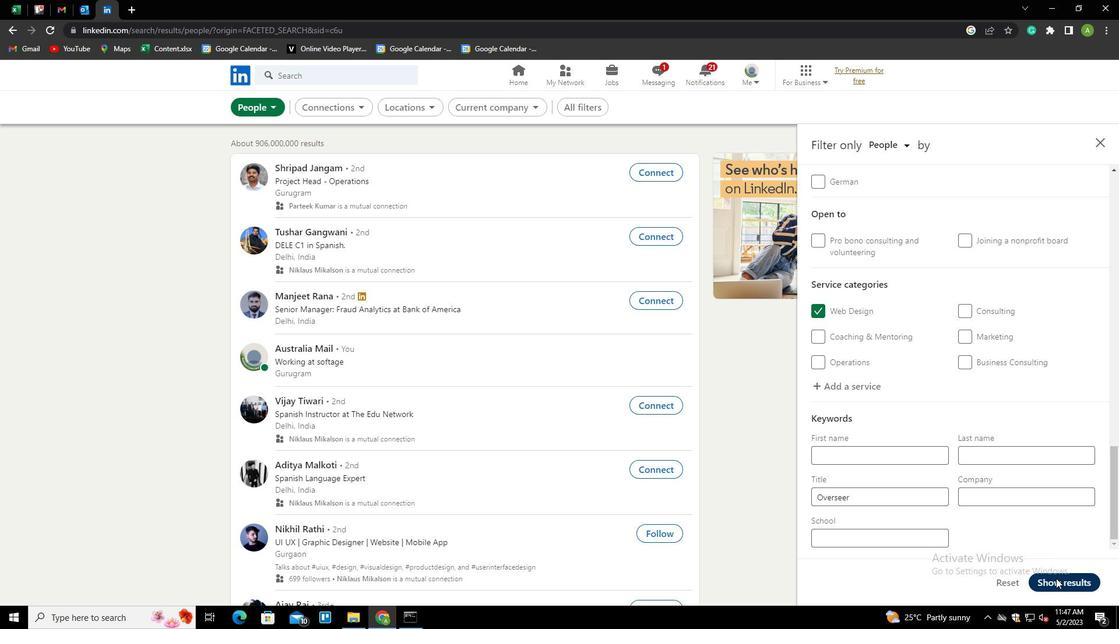 
